 Task: Open Card Card0000000115 in Board Board0000000029 in Workspace WS0000000010 in Trello. Add Member Email0000000039 to Card Card0000000115 in Board Board0000000029 in Workspace WS0000000010 in Trello. Add Orange Label titled Label0000000115 to Card Card0000000115 in Board Board0000000029 in Workspace WS0000000010 in Trello. Add Checklist CL0000000115 to Card Card0000000115 in Board Board0000000029 in Workspace WS0000000010 in Trello. Add Dates with Start Date as Oct 01 2023 and Due Date as Oct 31 2023 to Card Card0000000115 in Board Board0000000029 in Workspace WS0000000010 in Trello
Action: Mouse moved to (413, 444)
Screenshot: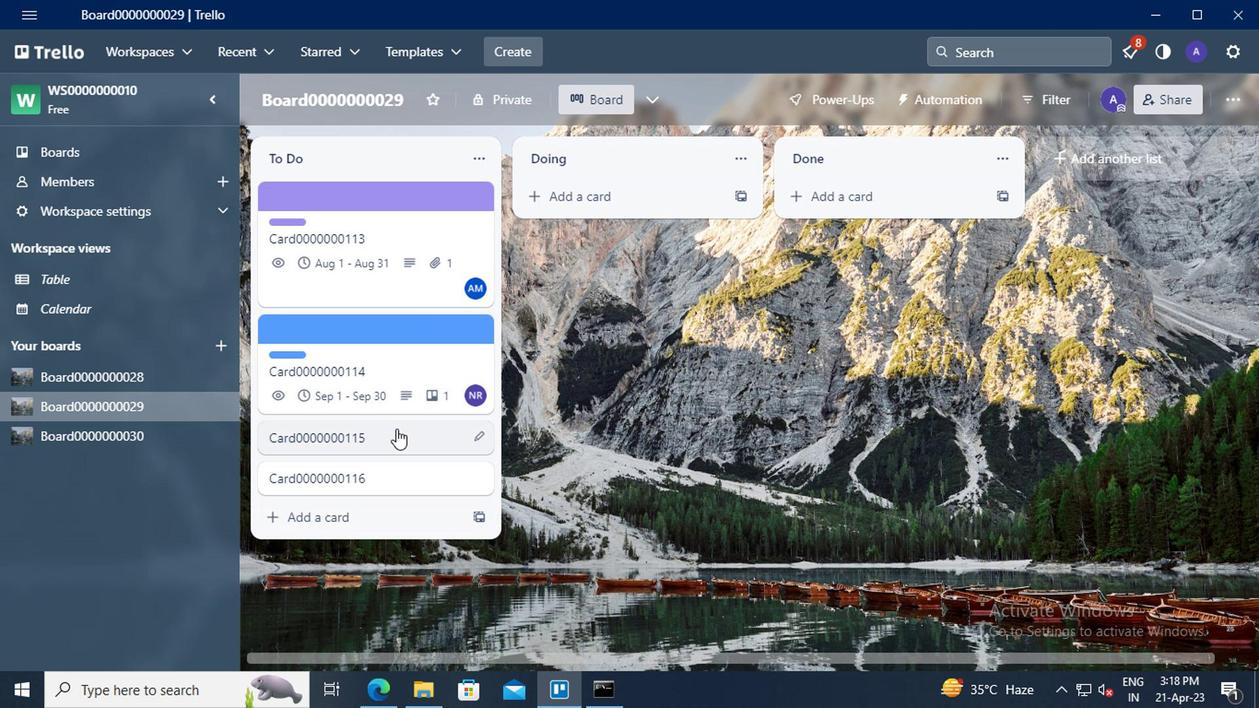 
Action: Mouse pressed left at (413, 444)
Screenshot: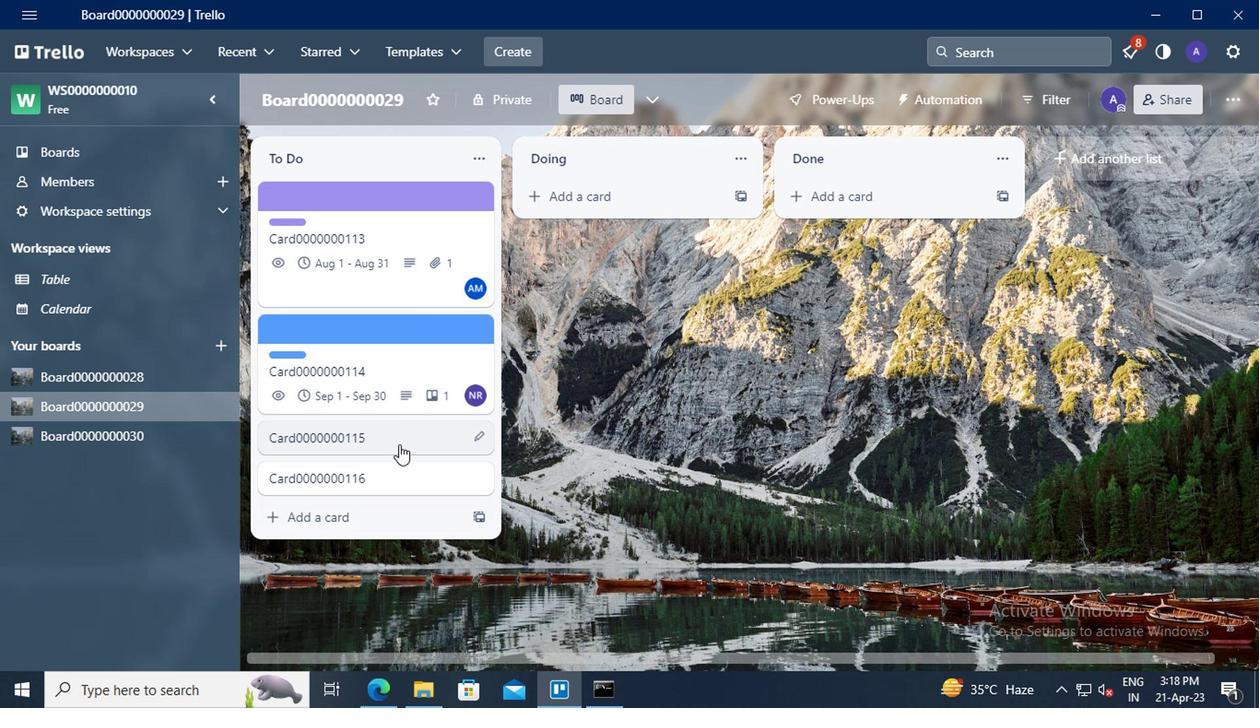 
Action: Mouse moved to (863, 173)
Screenshot: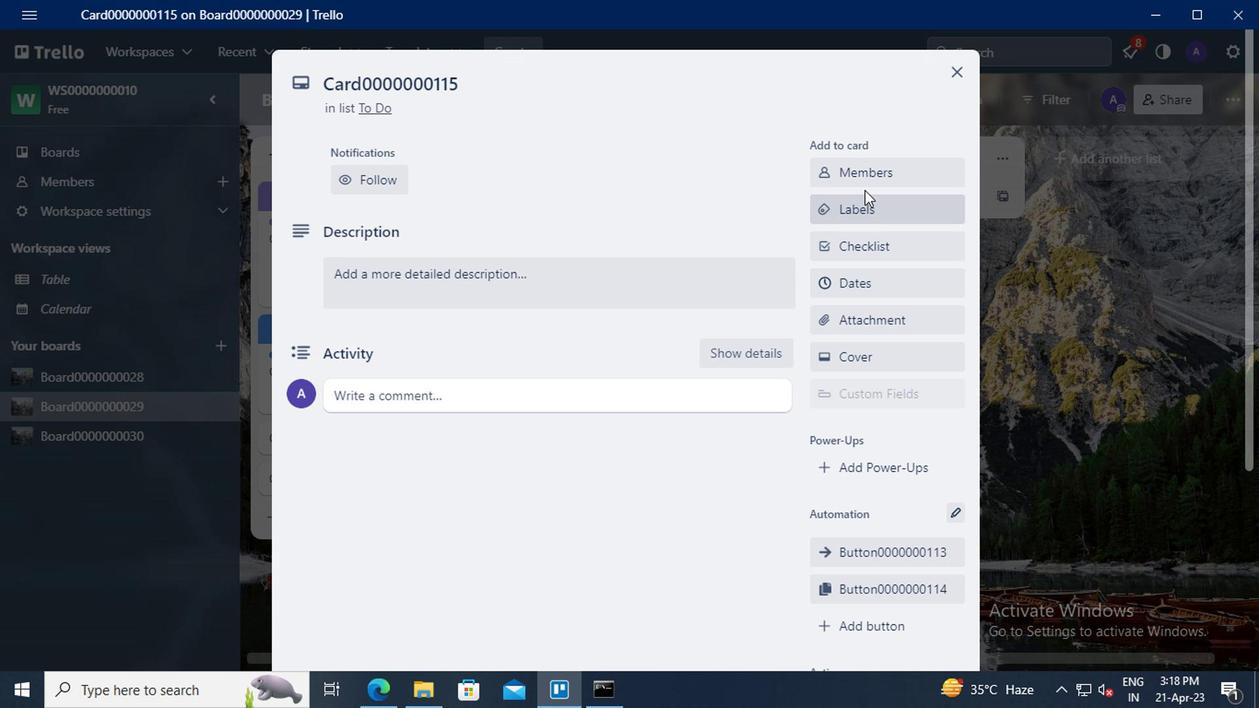 
Action: Mouse pressed left at (863, 173)
Screenshot: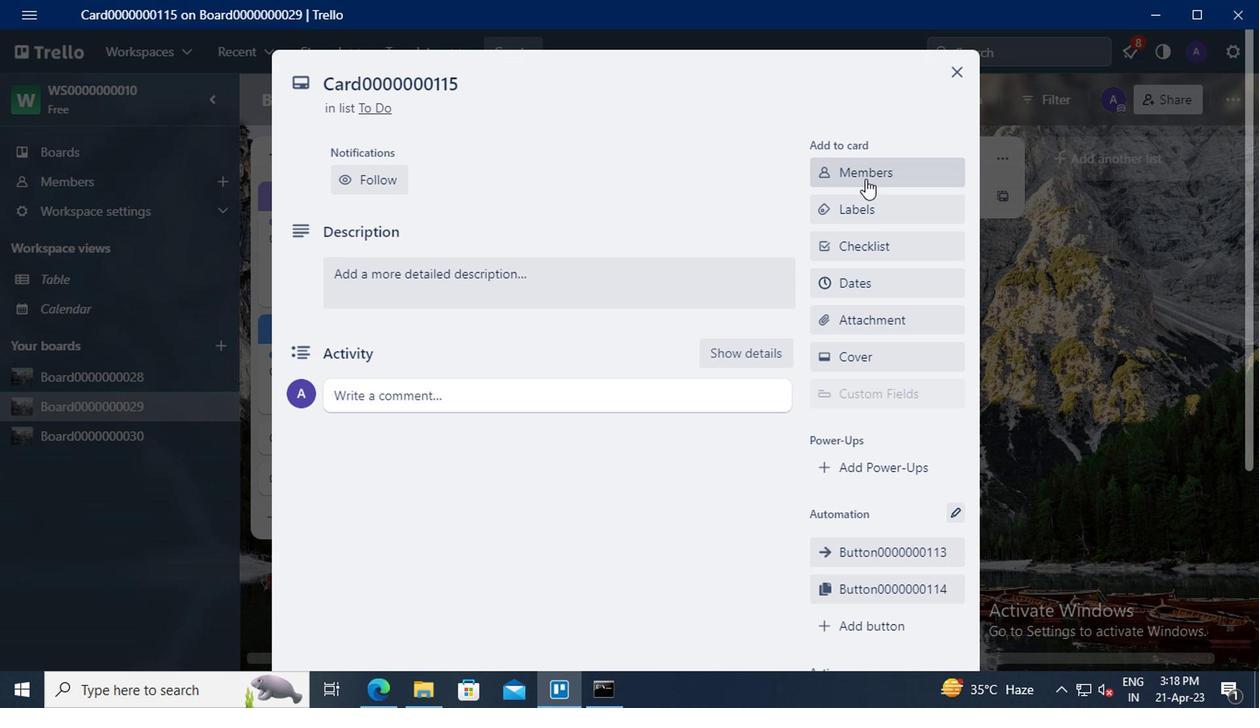 
Action: Mouse moved to (870, 253)
Screenshot: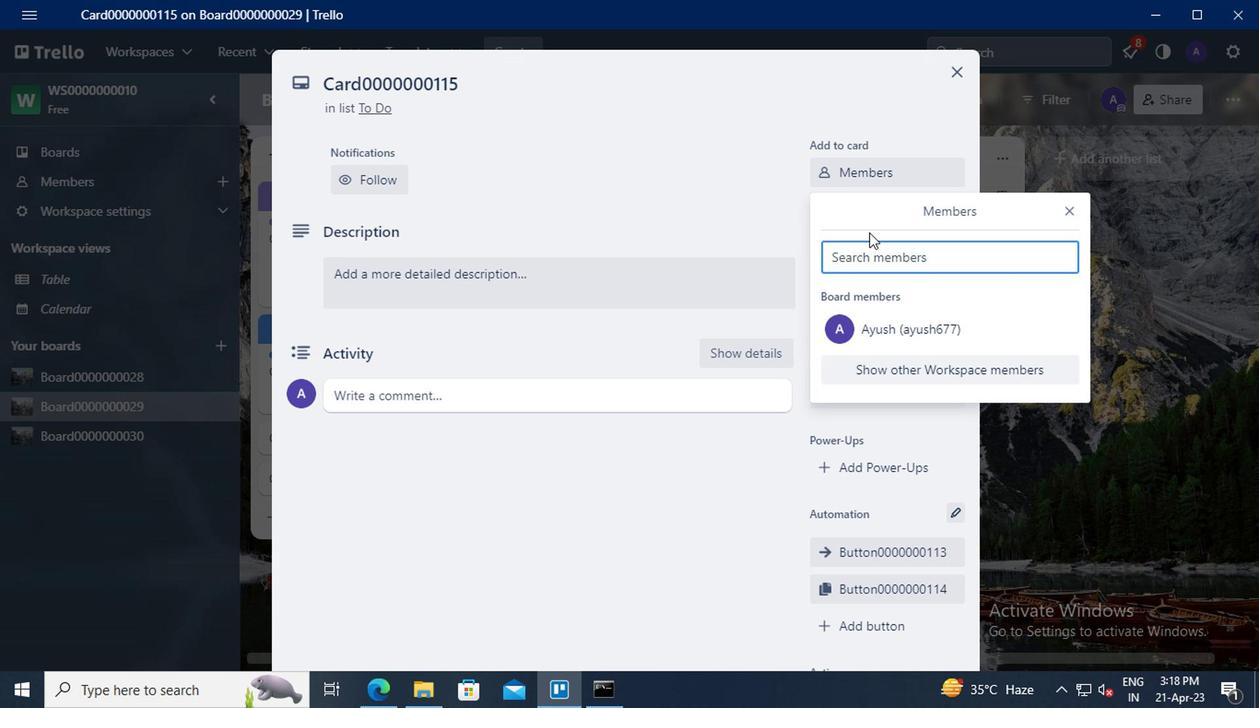 
Action: Mouse pressed left at (870, 253)
Screenshot: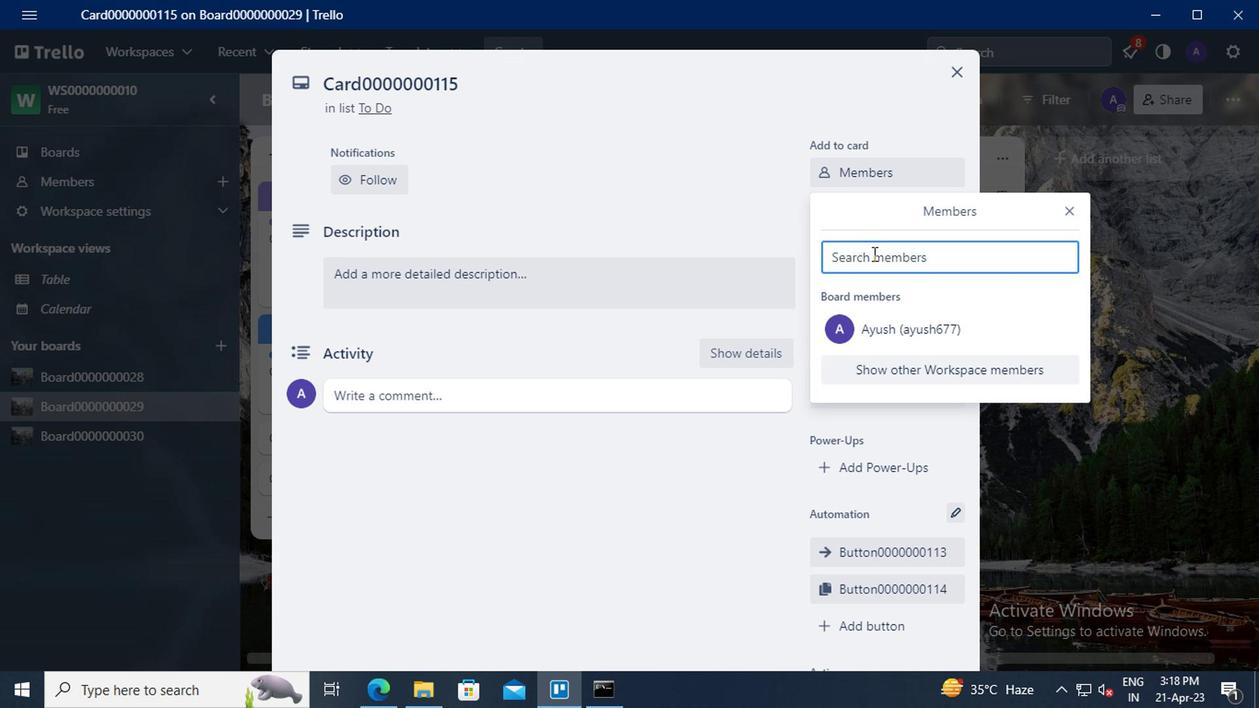 
Action: Key pressed carxxstreet791<Key.shift><Key.shift><Key.shift><Key.shift><Key.shift><Key.shift><Key.shift><Key.shift>@GMAIL.COM
Screenshot: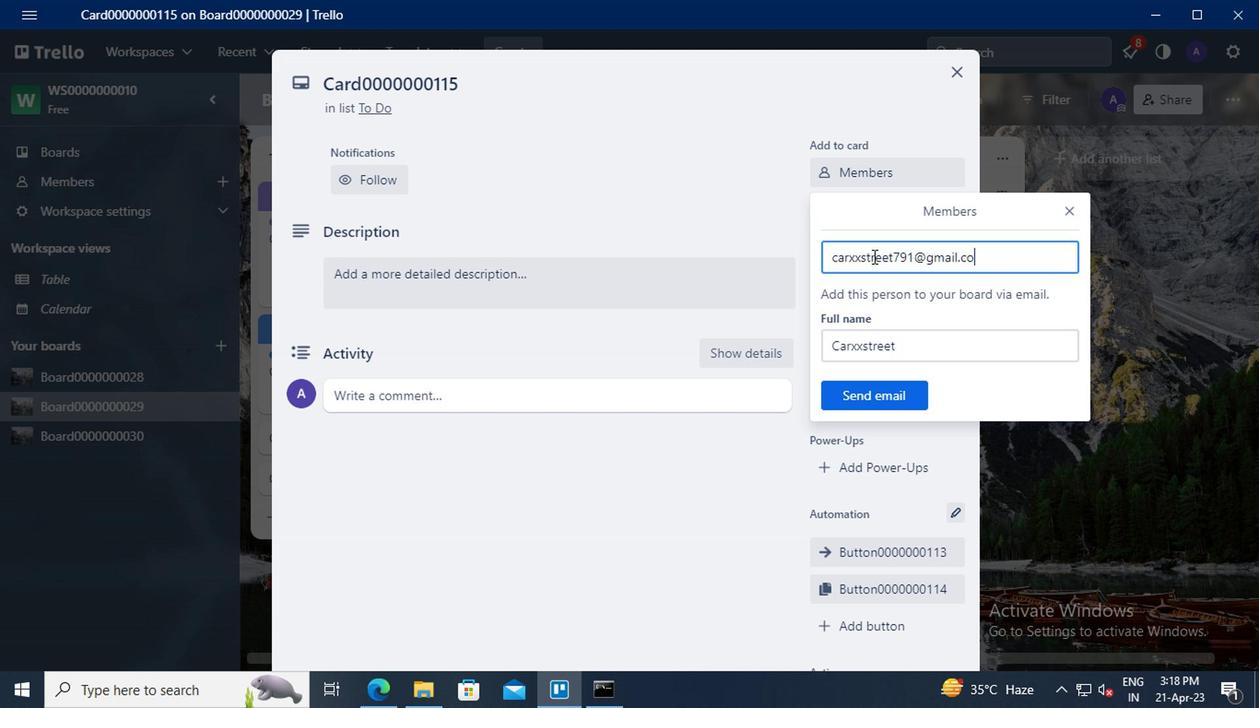 
Action: Mouse moved to (874, 395)
Screenshot: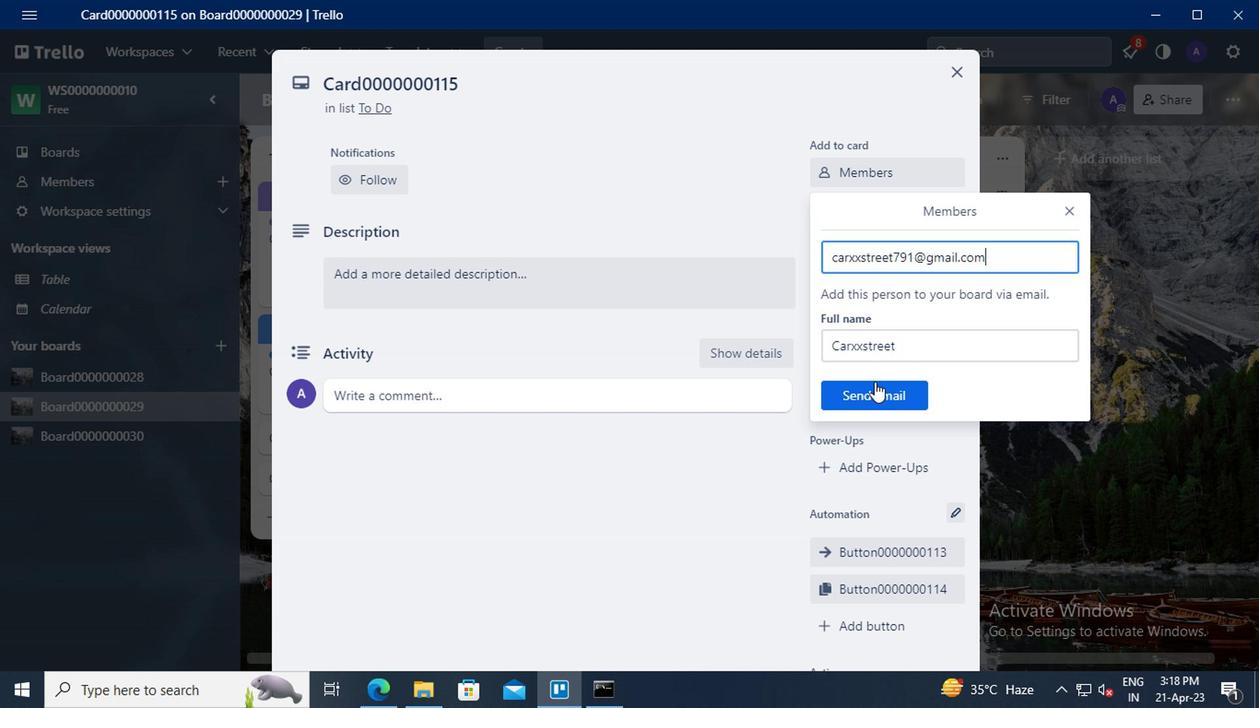 
Action: Mouse pressed left at (874, 395)
Screenshot: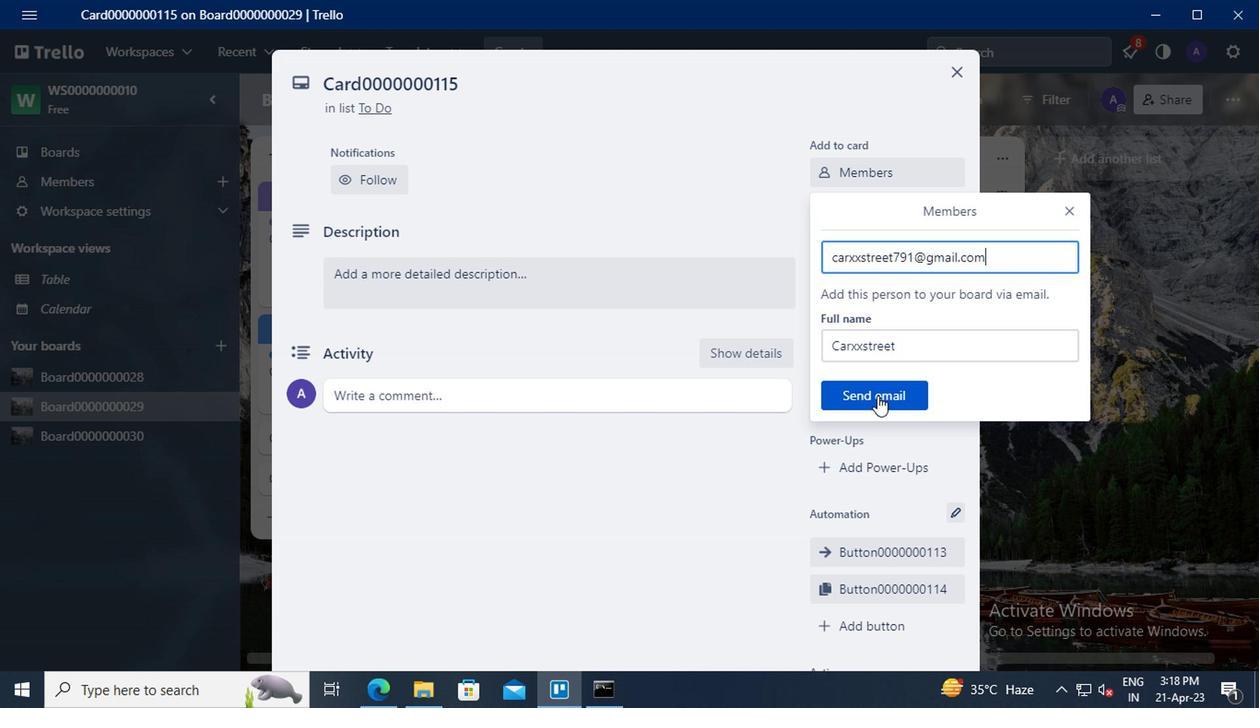 
Action: Mouse moved to (863, 209)
Screenshot: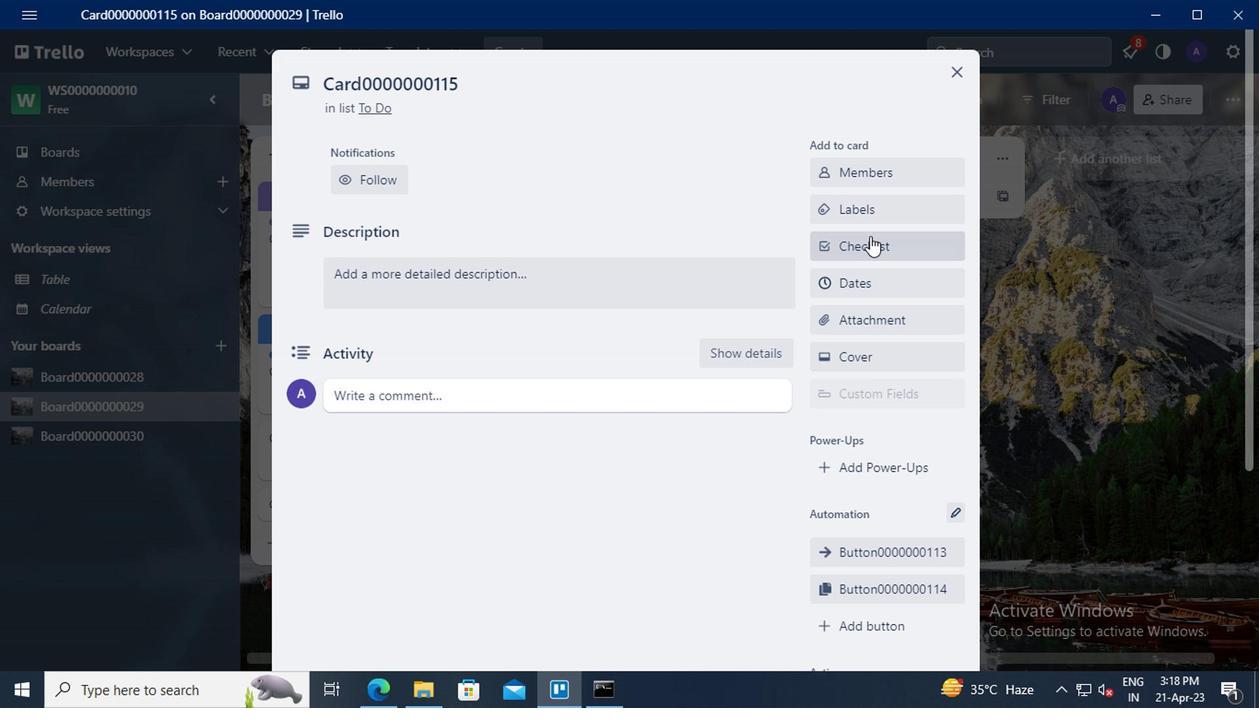 
Action: Mouse pressed left at (863, 209)
Screenshot: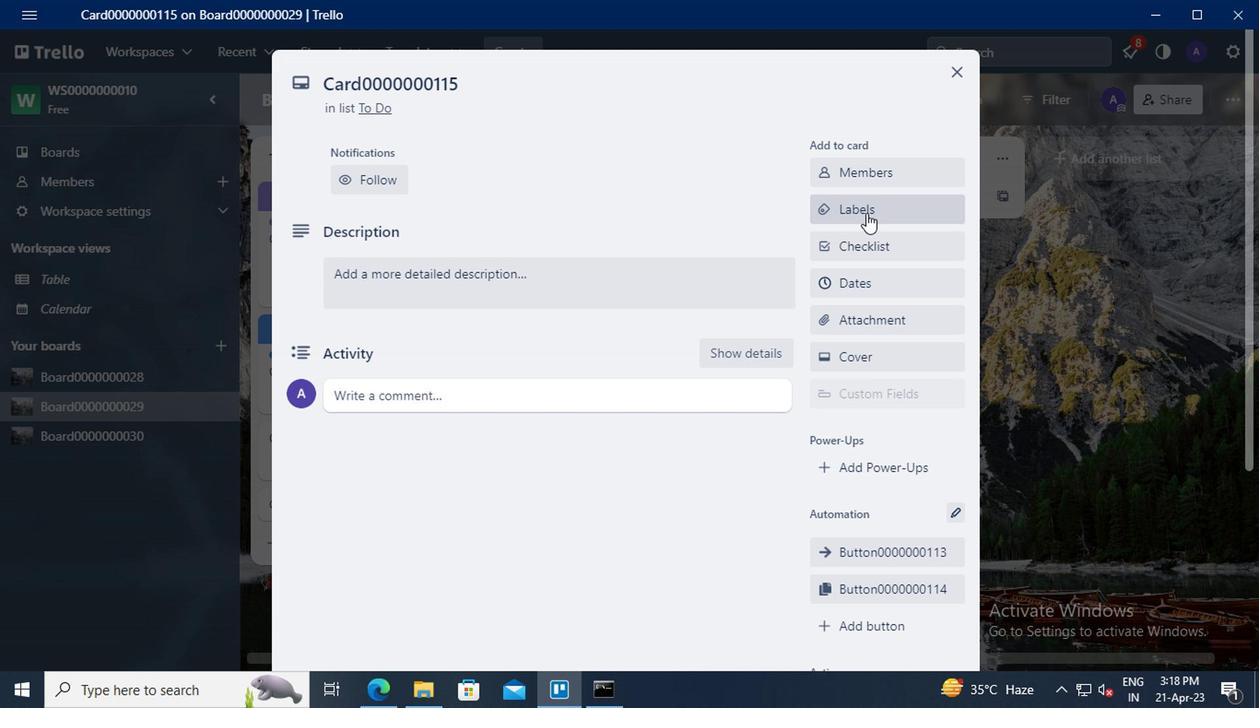 
Action: Mouse moved to (953, 490)
Screenshot: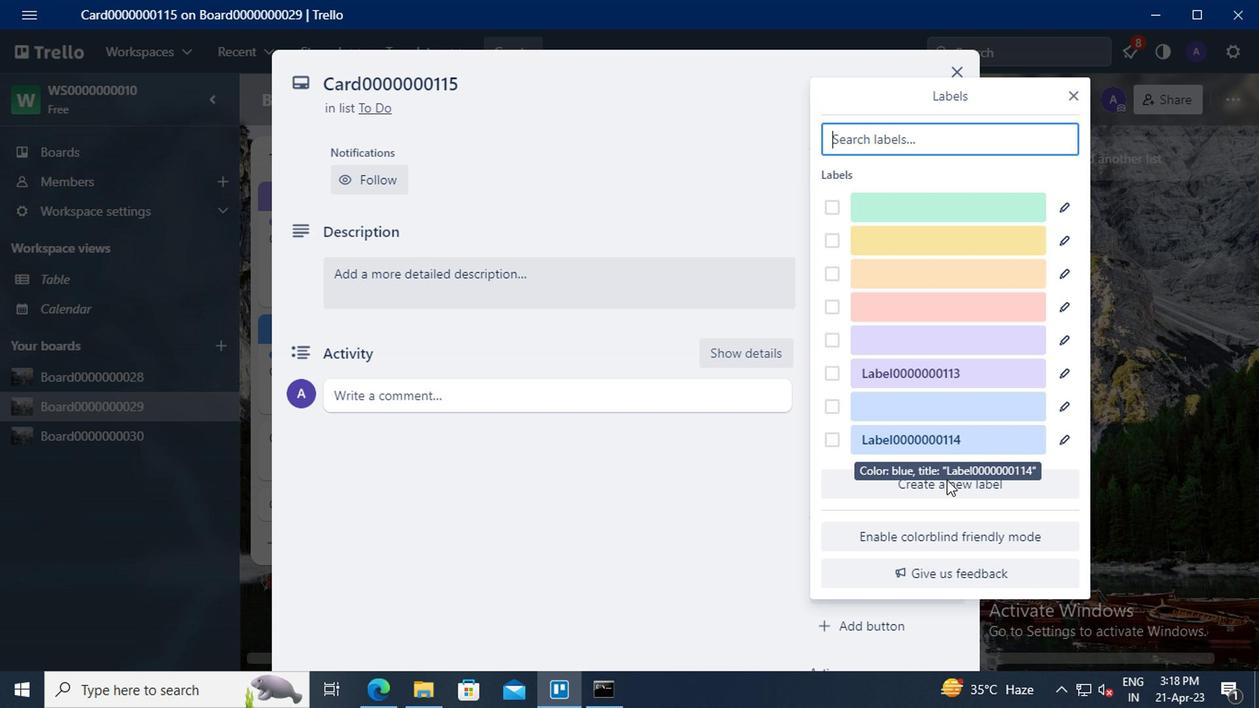 
Action: Mouse pressed left at (953, 490)
Screenshot: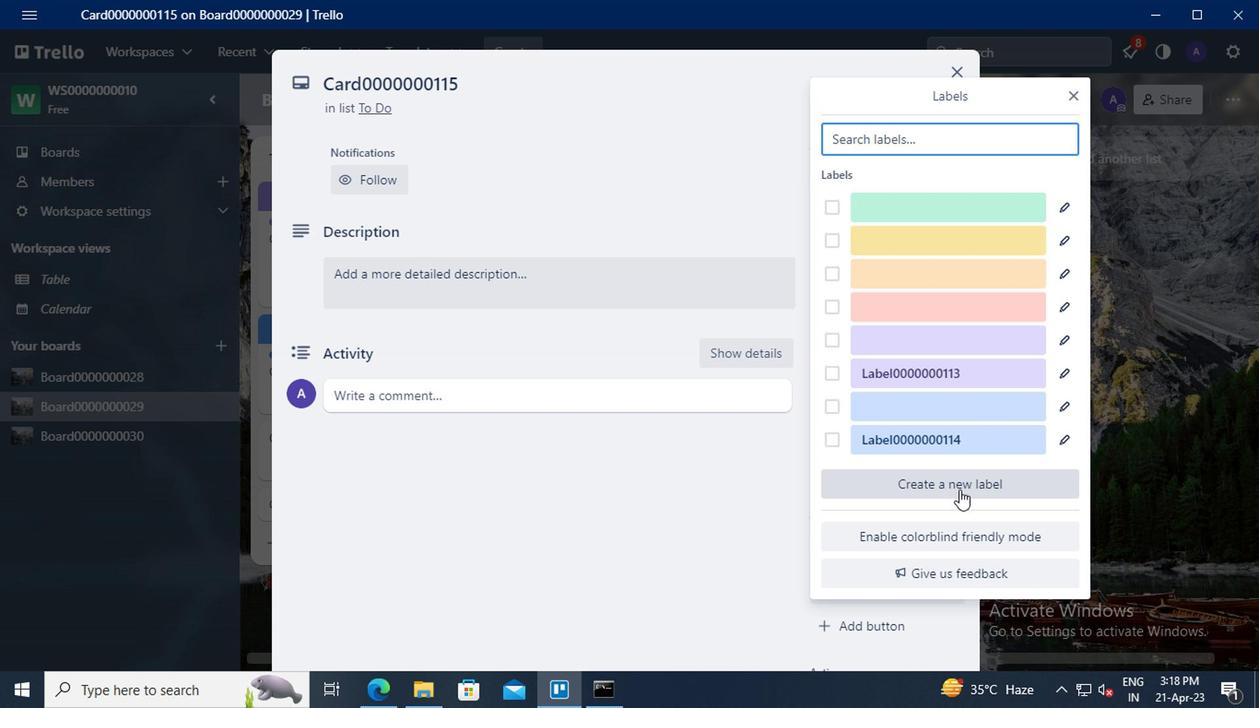 
Action: Mouse moved to (881, 272)
Screenshot: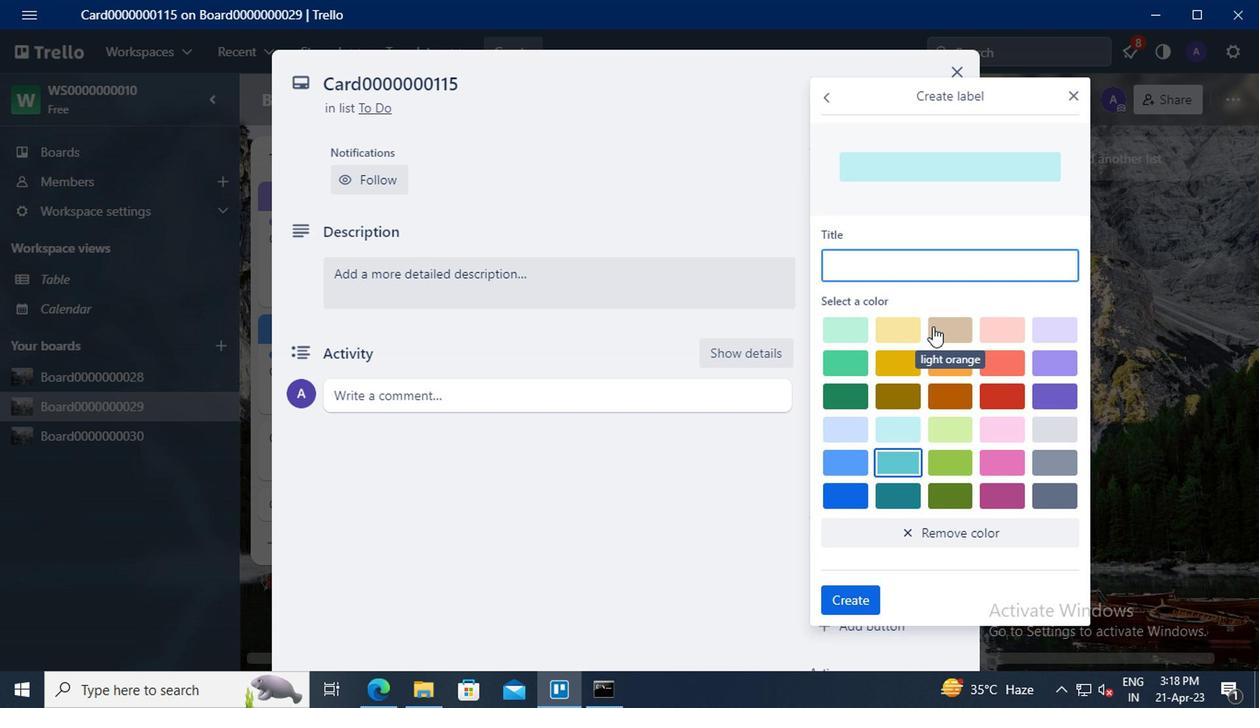 
Action: Mouse pressed left at (881, 272)
Screenshot: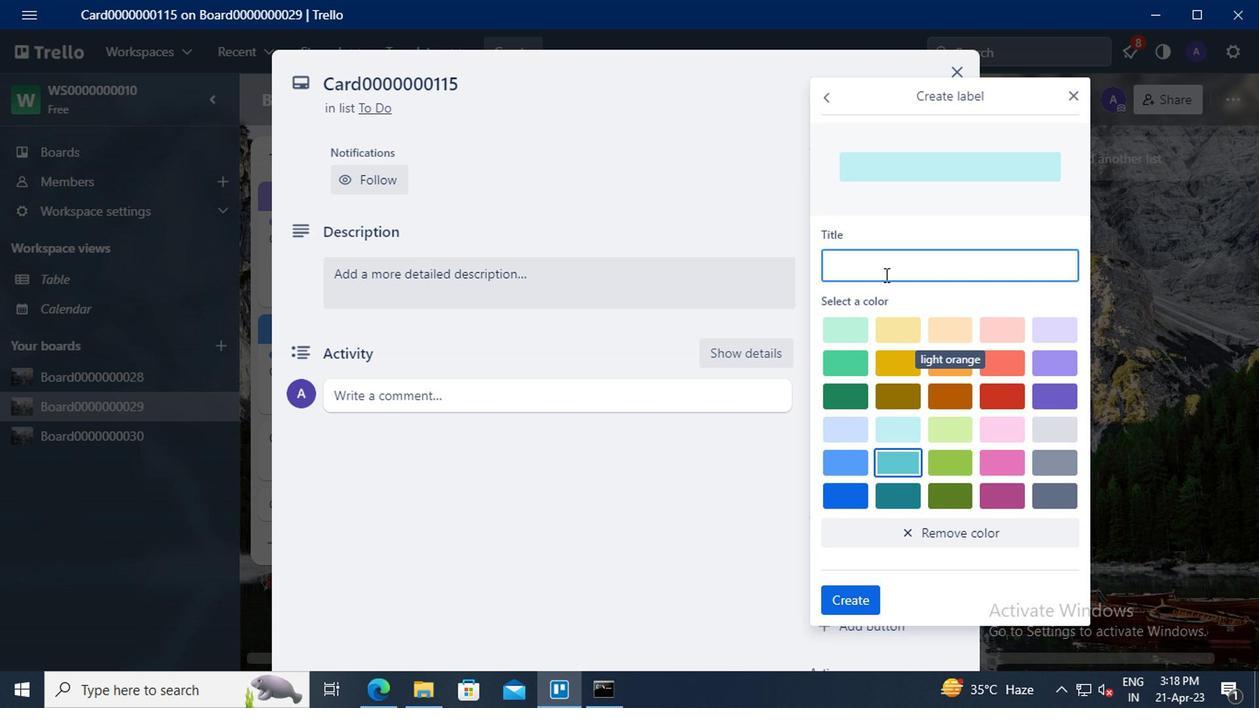 
Action: Key pressed <Key.shift>LABEL0000000115
Screenshot: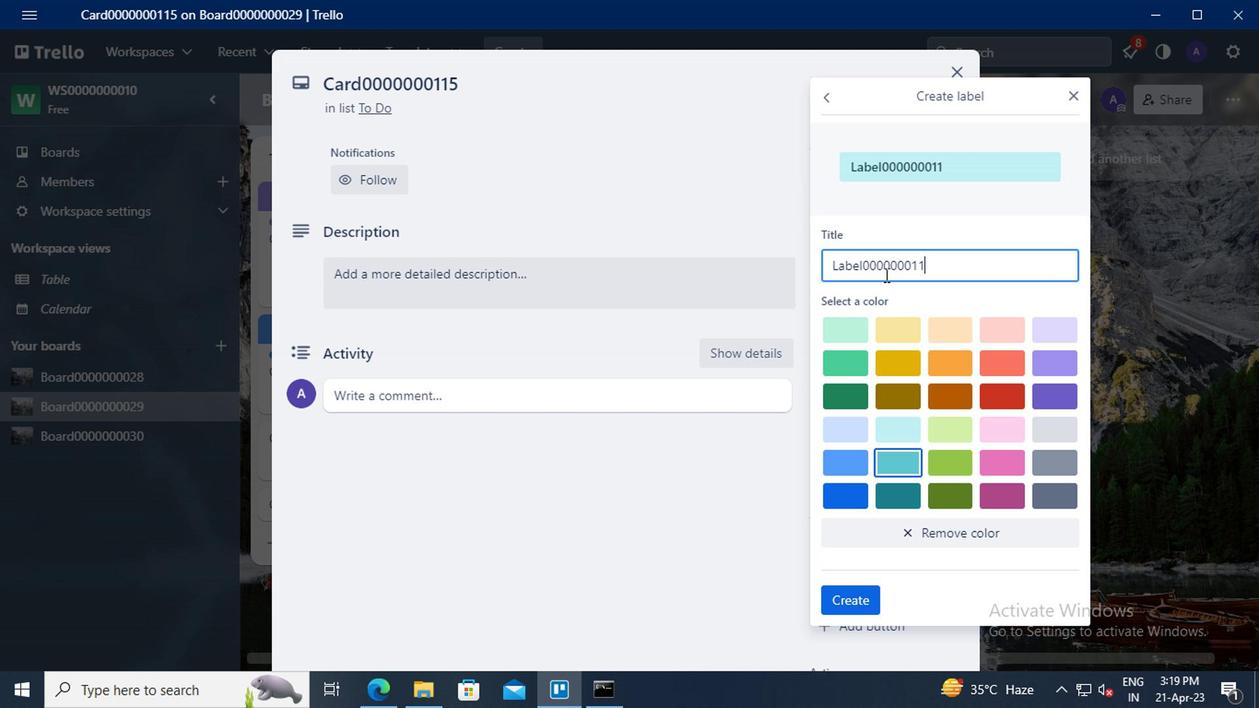 
Action: Mouse moved to (941, 356)
Screenshot: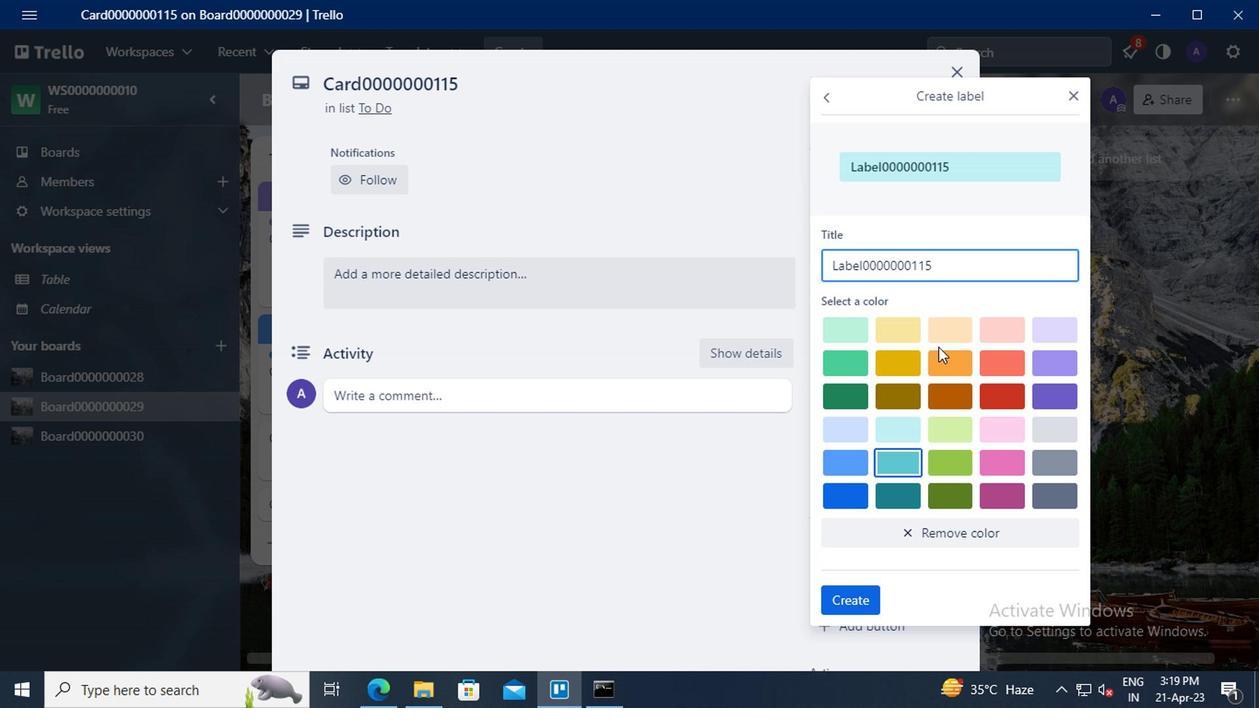 
Action: Mouse pressed left at (941, 356)
Screenshot: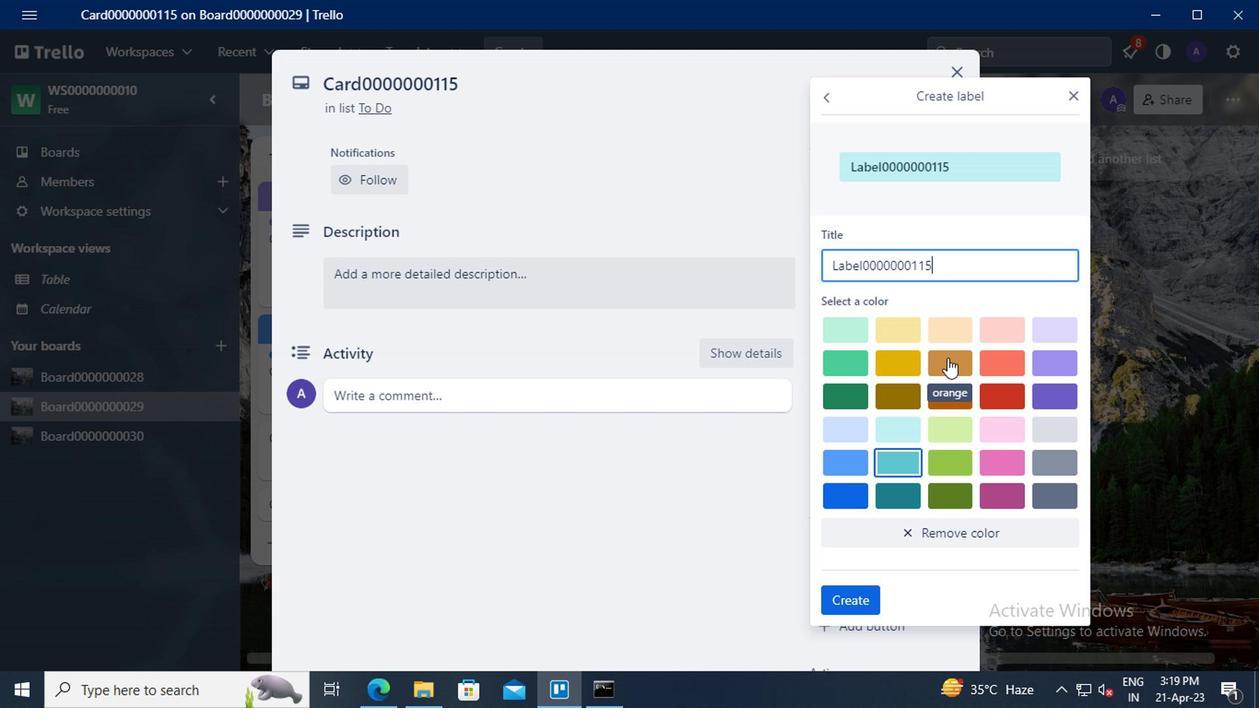 
Action: Mouse moved to (864, 602)
Screenshot: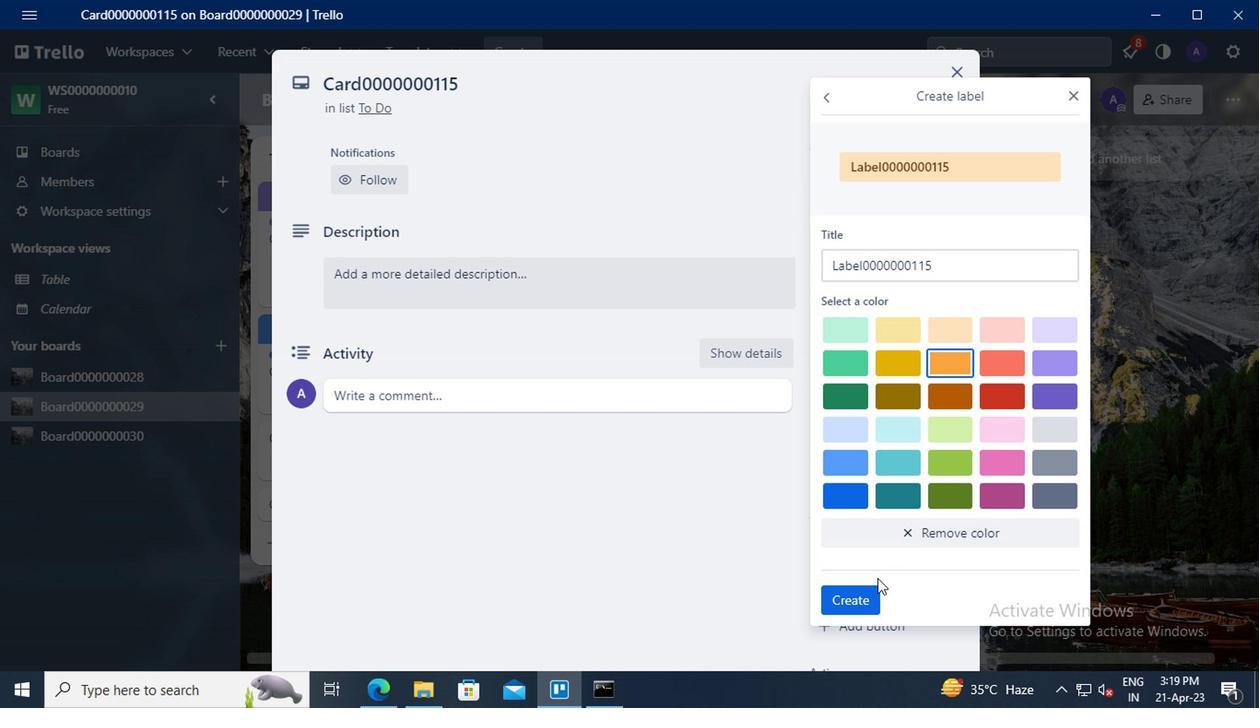 
Action: Mouse pressed left at (864, 602)
Screenshot: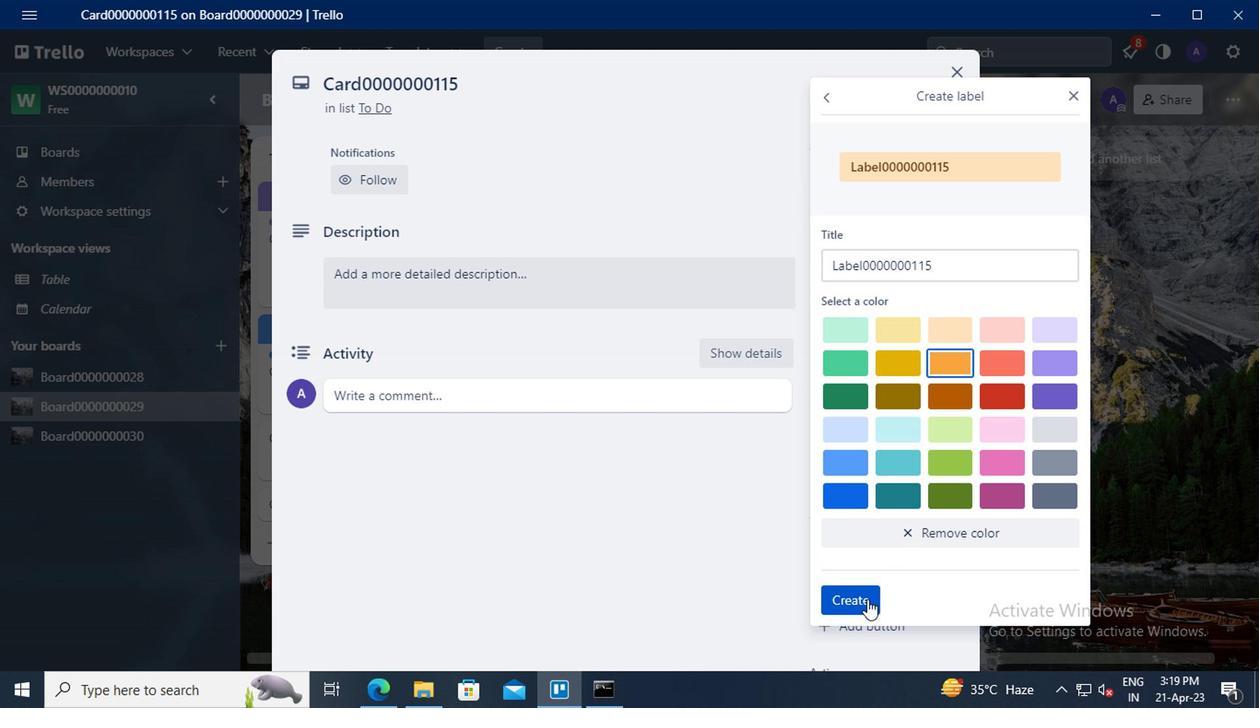 
Action: Mouse moved to (1062, 95)
Screenshot: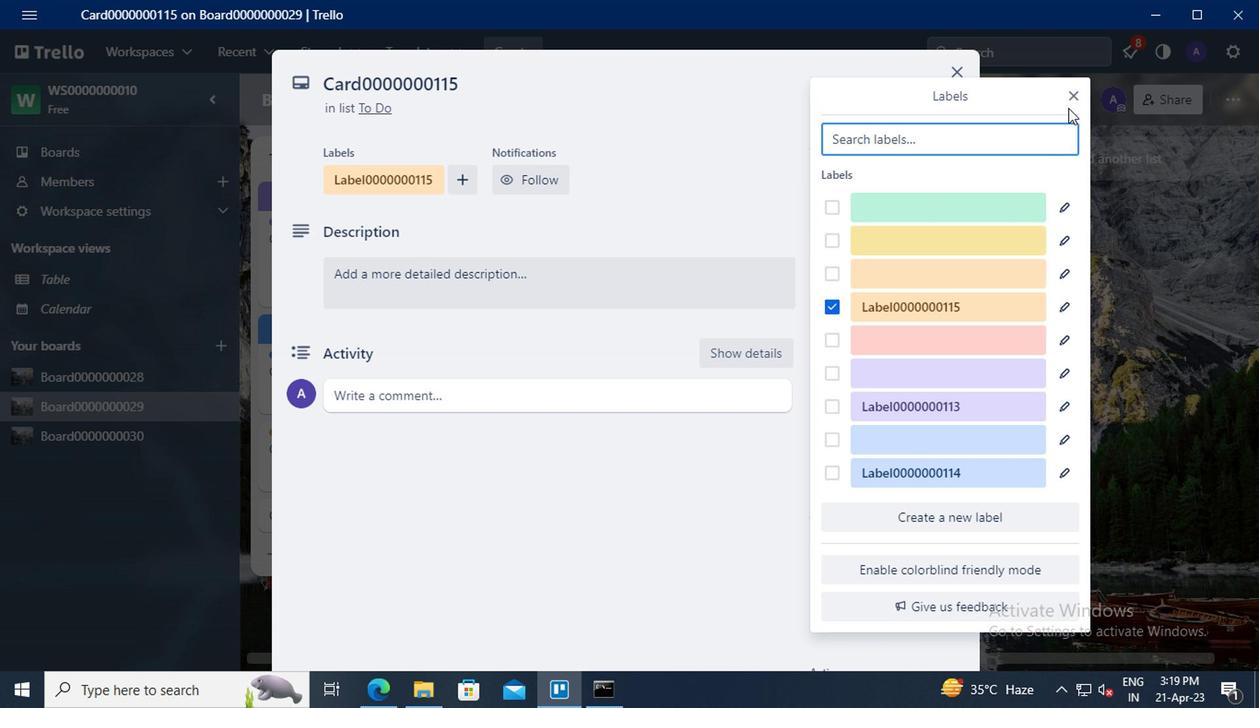 
Action: Mouse pressed left at (1062, 95)
Screenshot: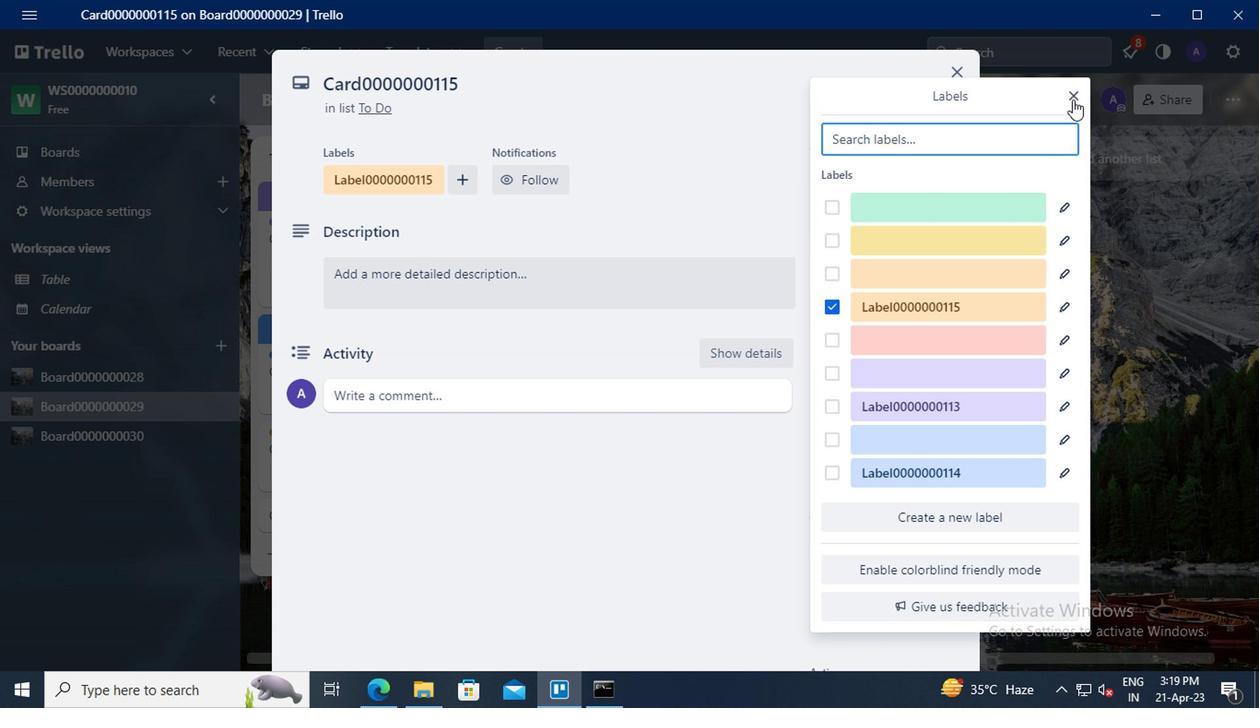 
Action: Mouse moved to (879, 247)
Screenshot: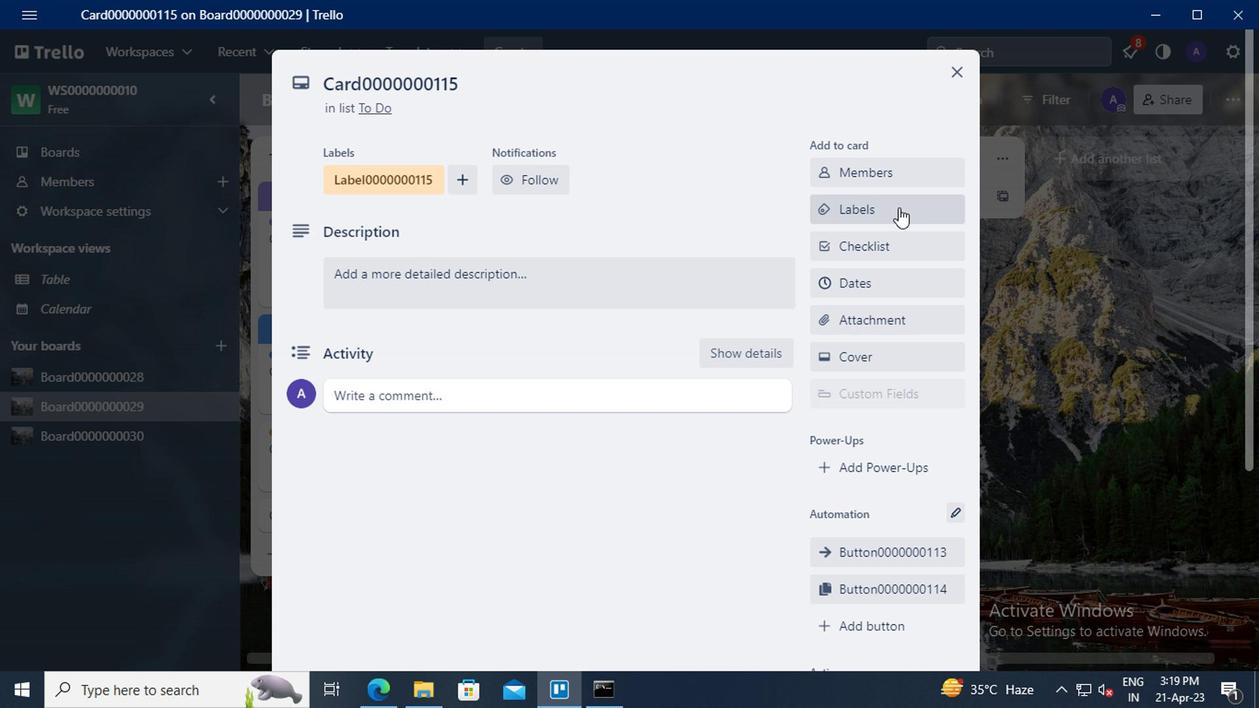 
Action: Mouse pressed left at (879, 247)
Screenshot: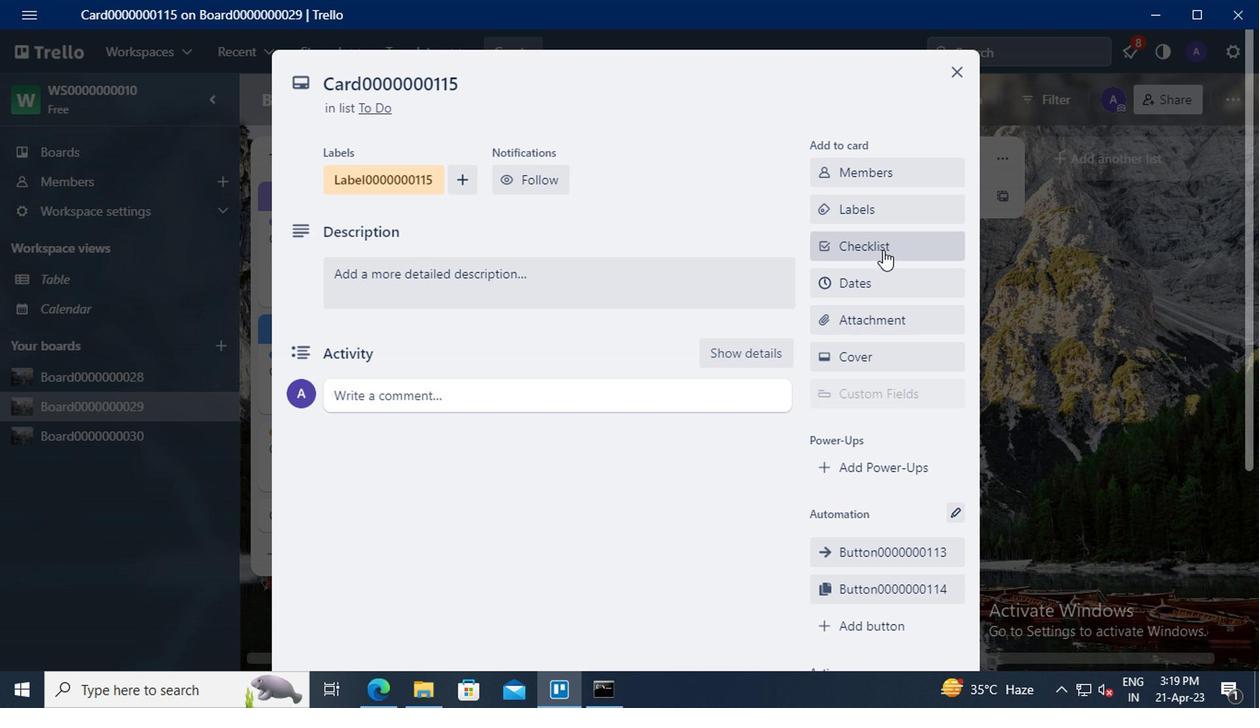 
Action: Key pressed <Key.delete><Key.shift>CL0000000115
Screenshot: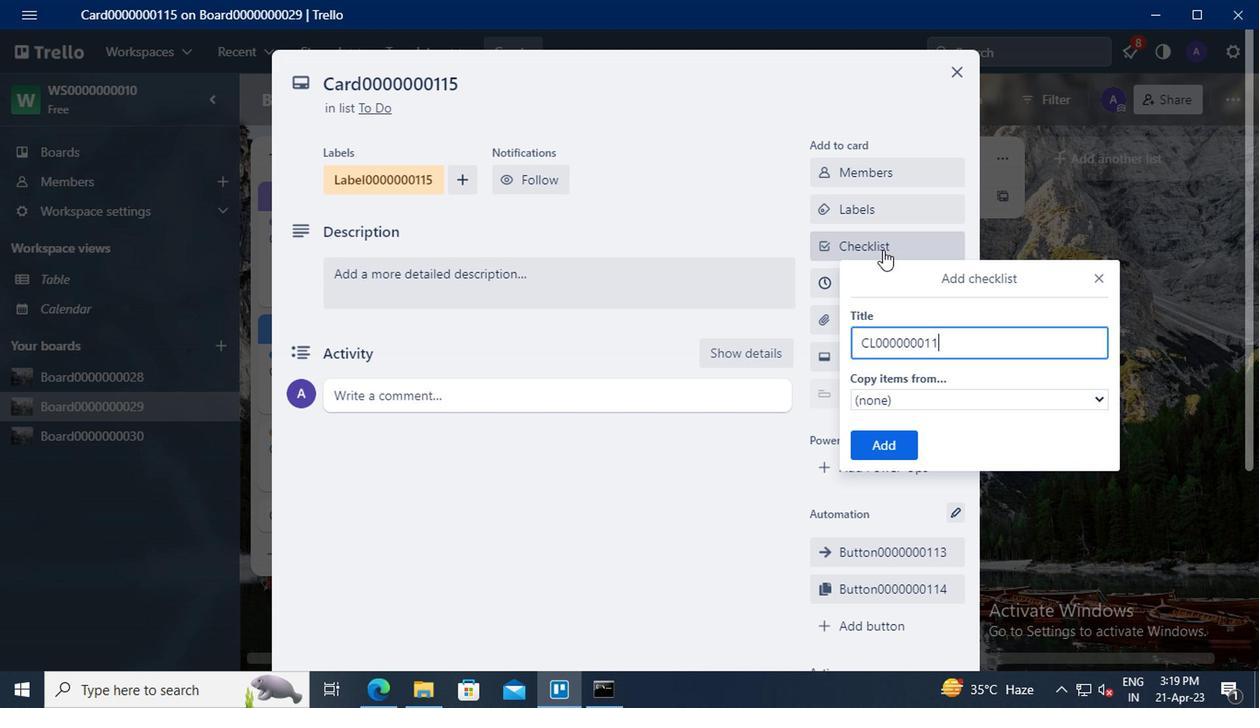 
Action: Mouse moved to (893, 441)
Screenshot: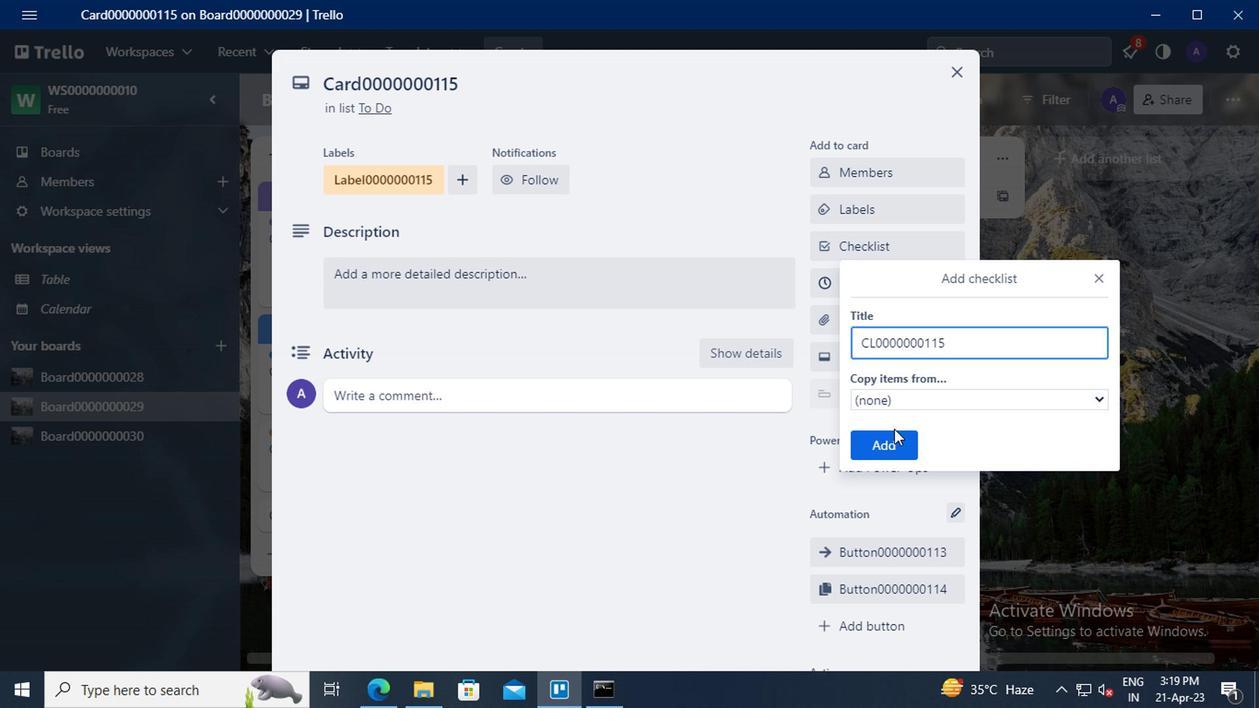 
Action: Mouse pressed left at (893, 441)
Screenshot: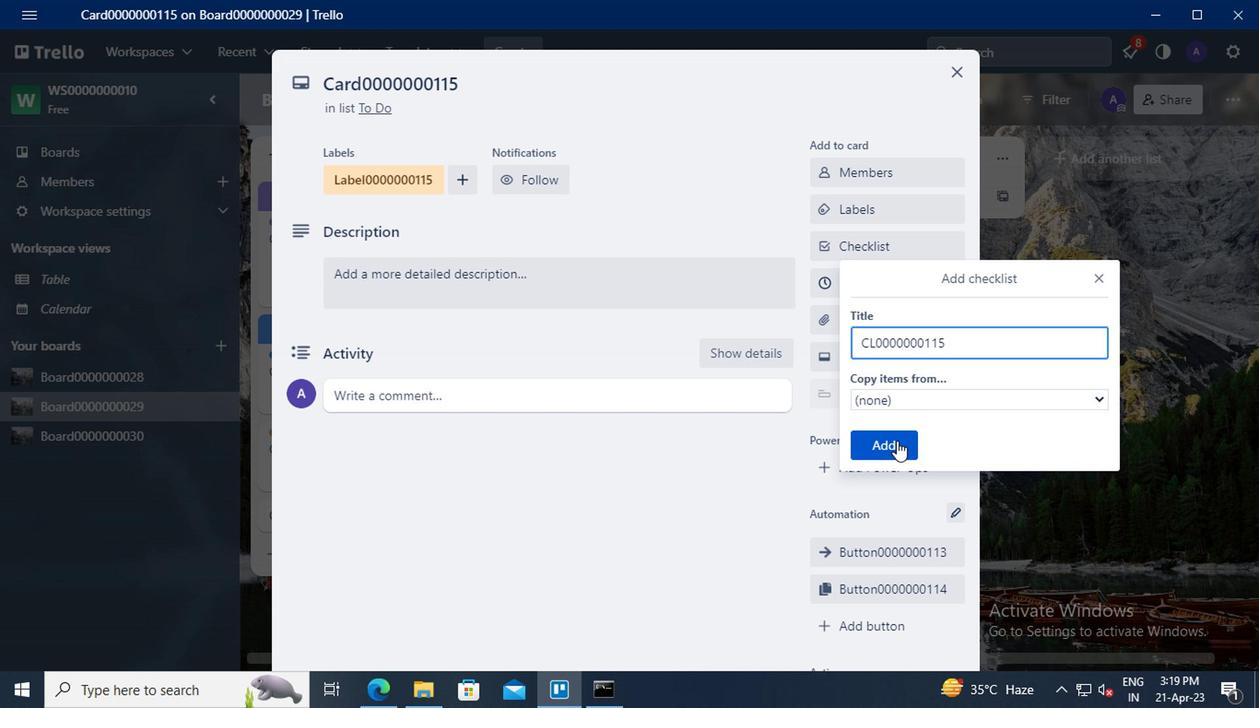 
Action: Mouse moved to (869, 283)
Screenshot: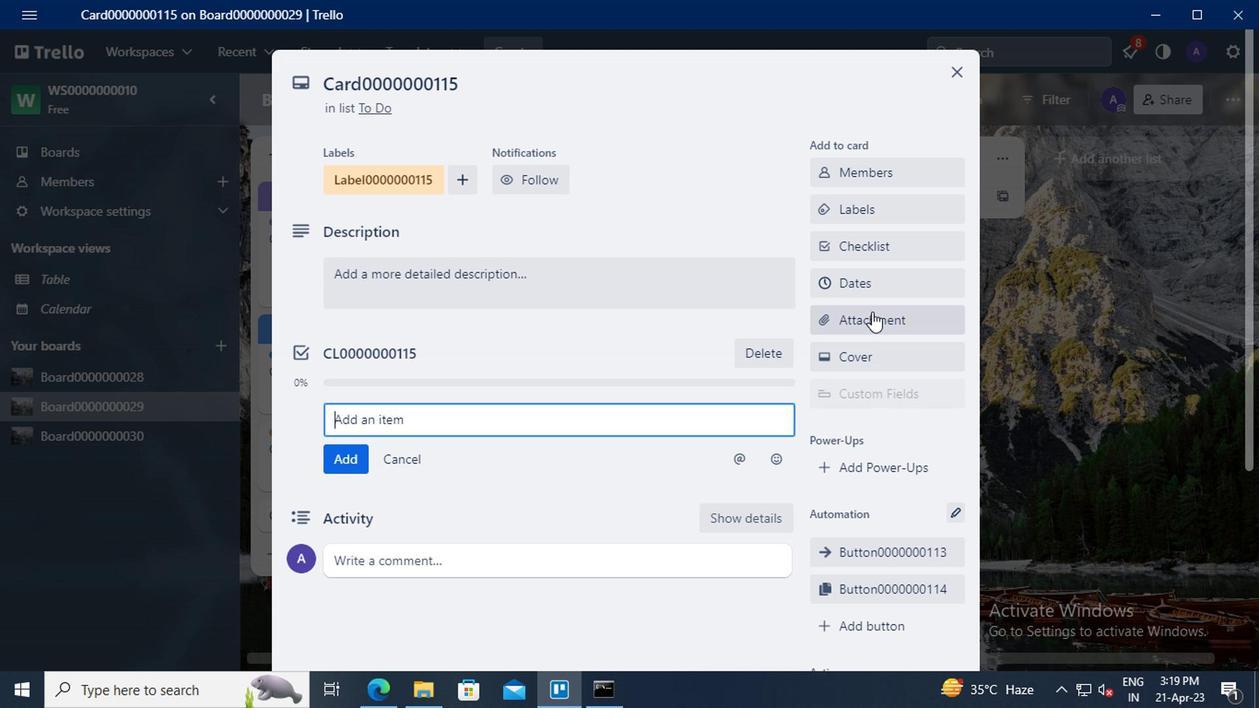 
Action: Mouse pressed left at (869, 283)
Screenshot: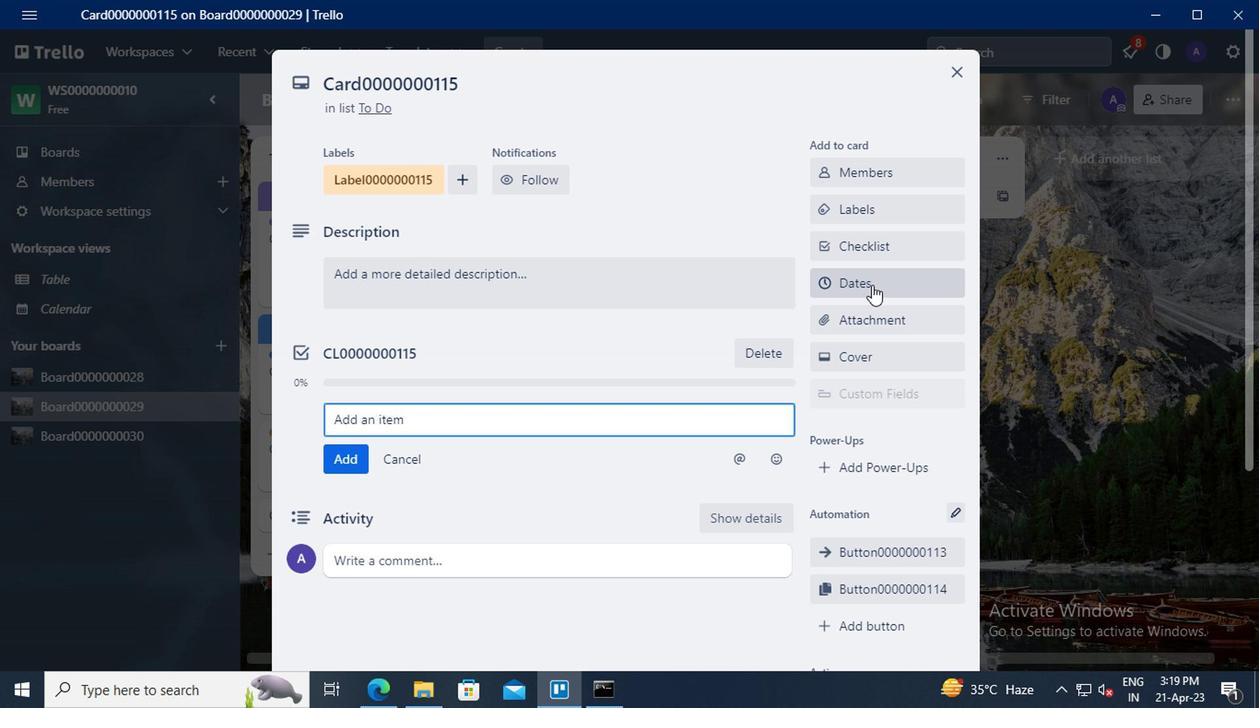 
Action: Mouse moved to (827, 428)
Screenshot: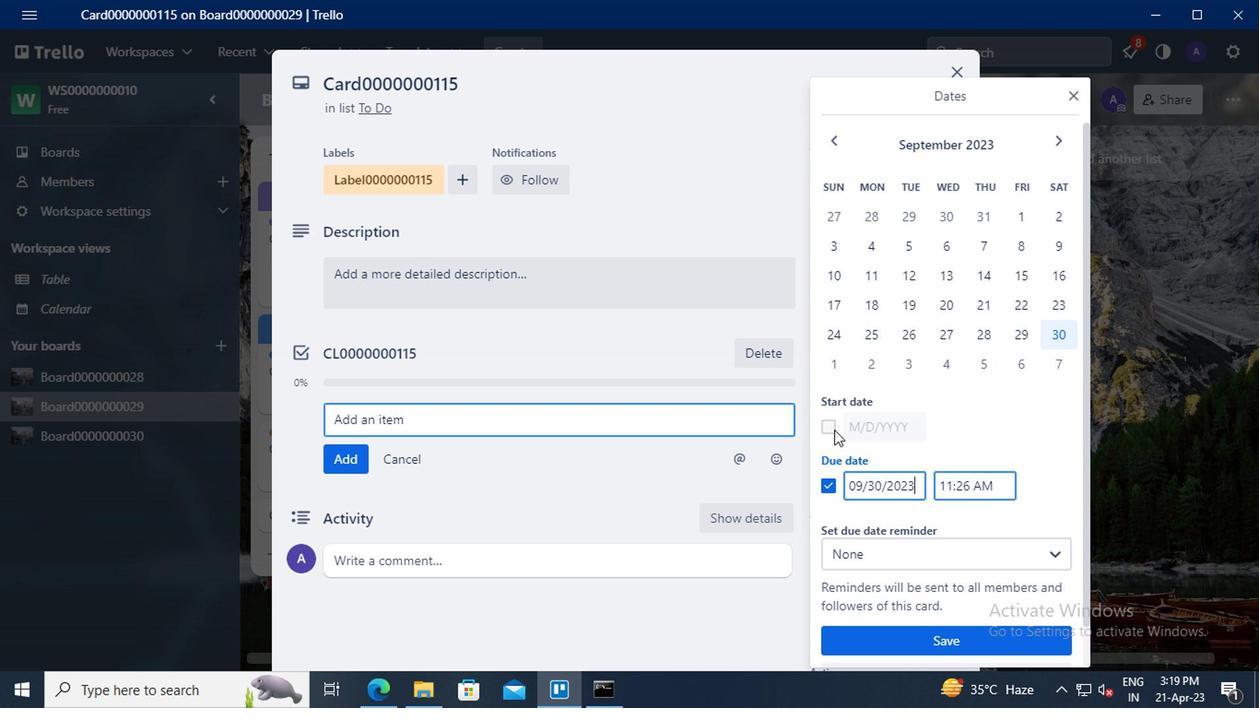 
Action: Mouse pressed left at (827, 428)
Screenshot: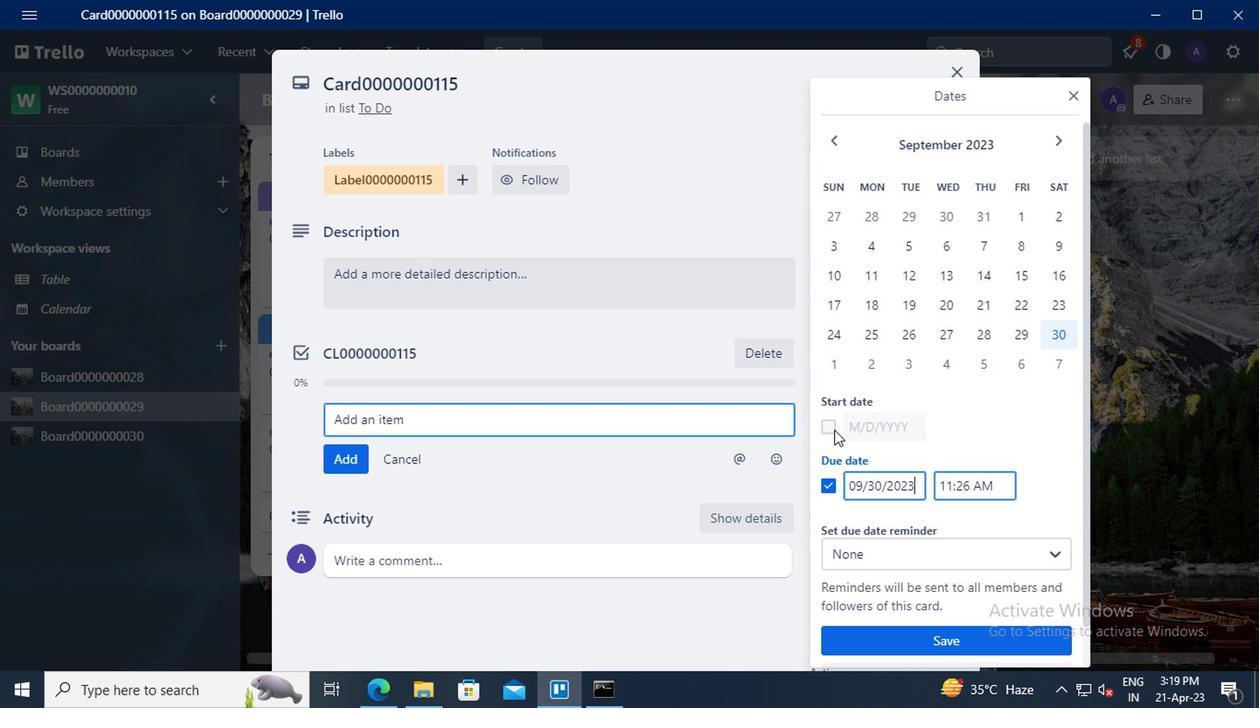 
Action: Mouse moved to (878, 430)
Screenshot: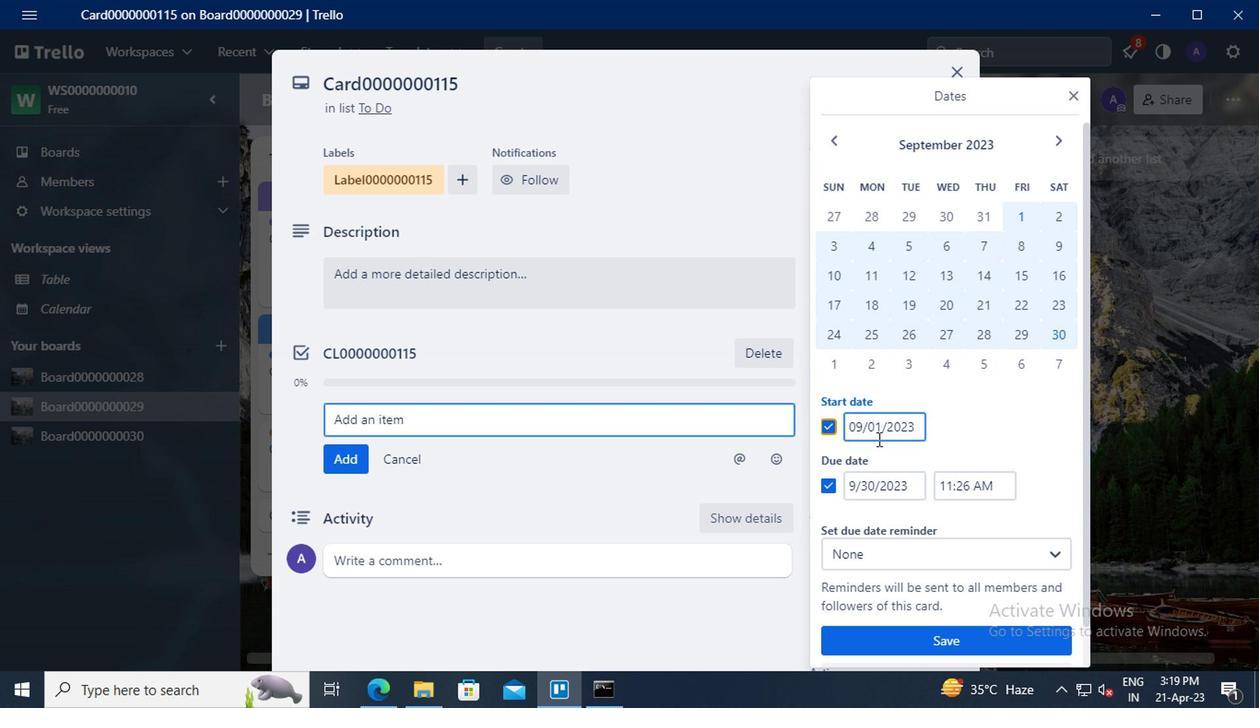 
Action: Mouse pressed left at (878, 430)
Screenshot: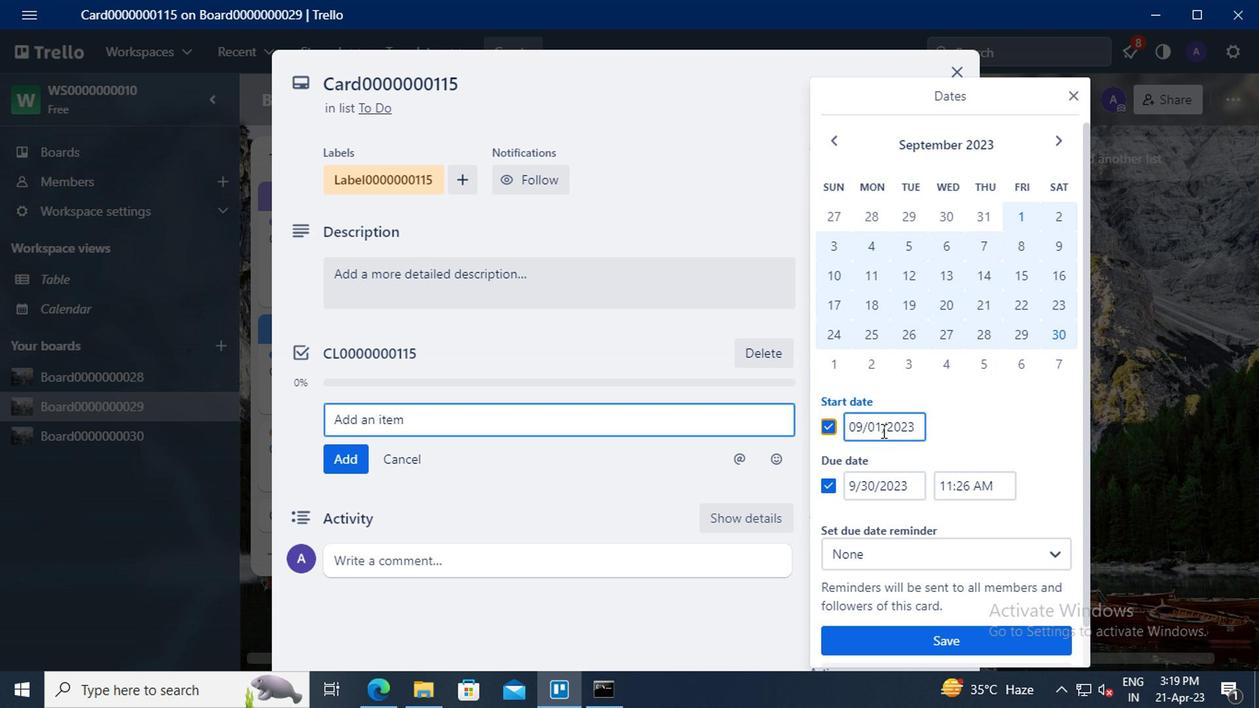 
Action: Key pressed <Key.left><Key.left><Key.backspace>1<Key.left><Key.left><Key.backspace>10
Screenshot: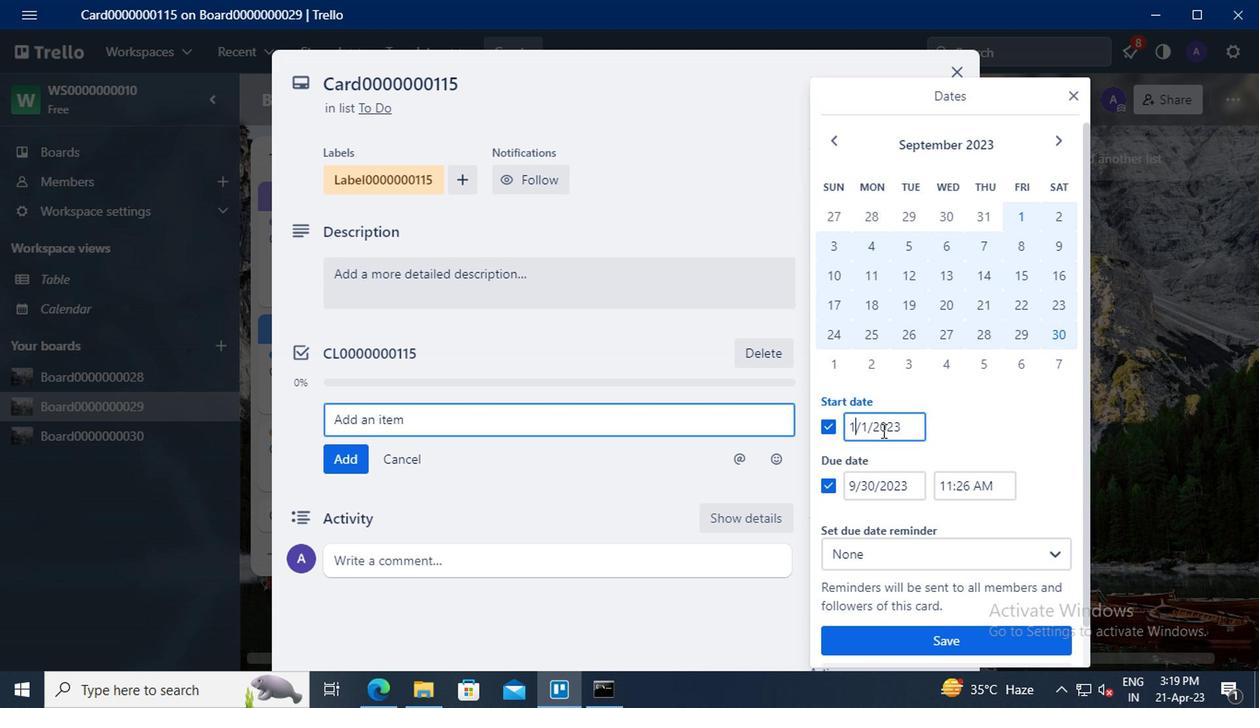 
Action: Mouse moved to (870, 485)
Screenshot: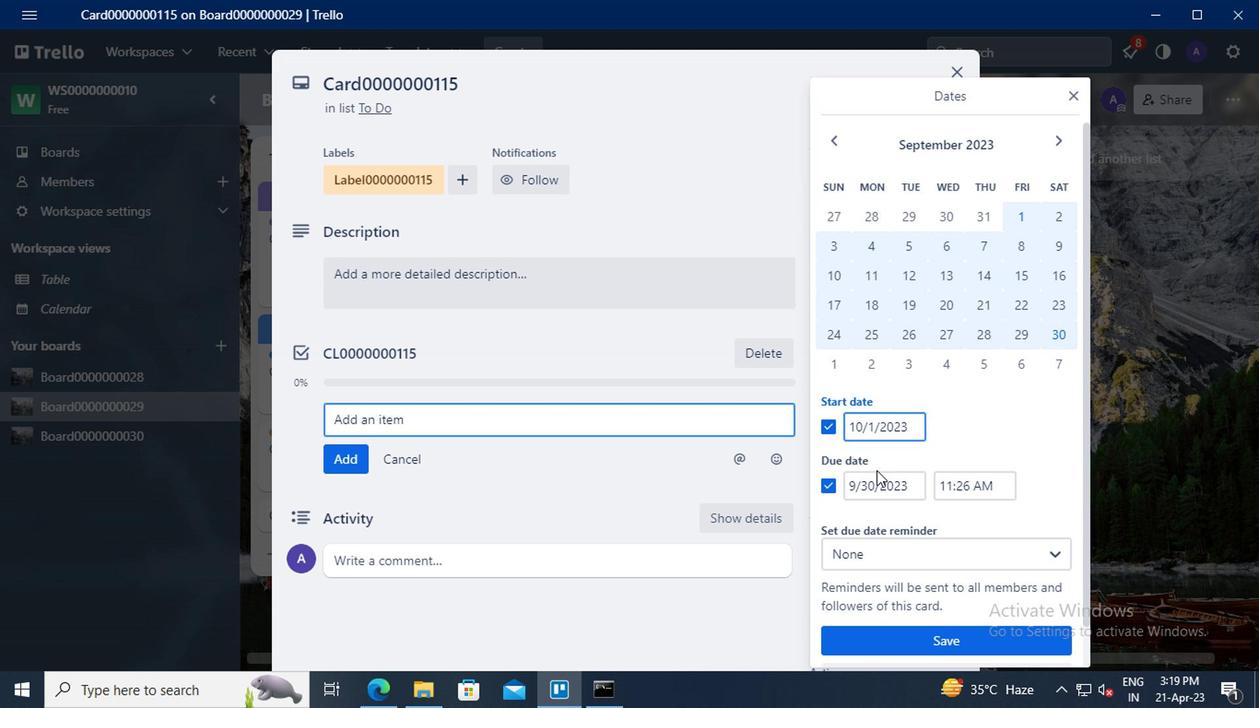 
Action: Mouse pressed left at (870, 485)
Screenshot: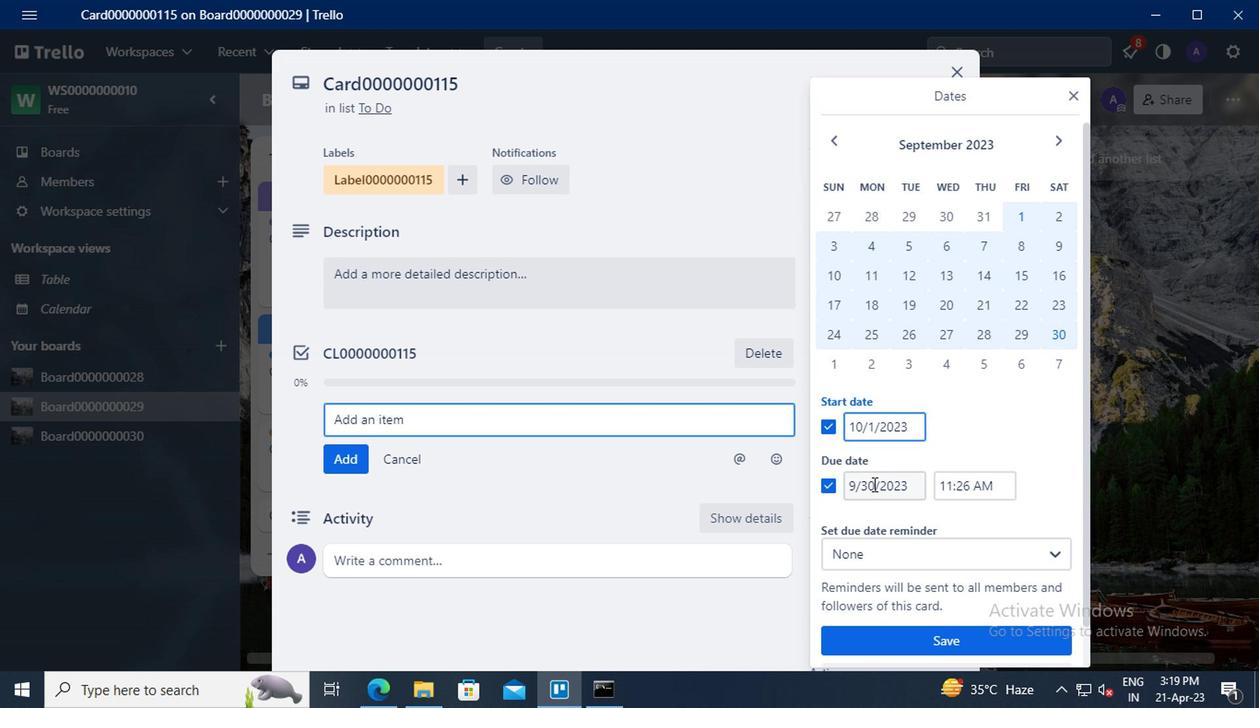 
Action: Key pressed <Key.backspace><Key.delete>31
Screenshot: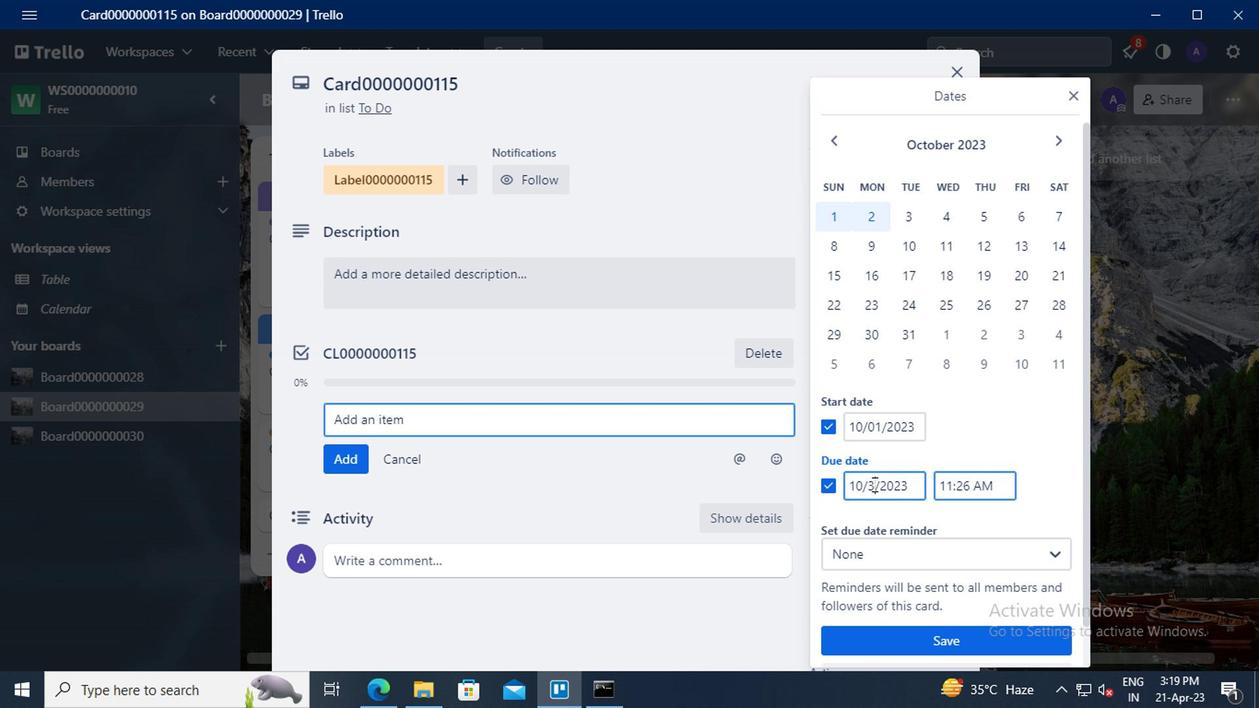 
Action: Mouse moved to (884, 638)
Screenshot: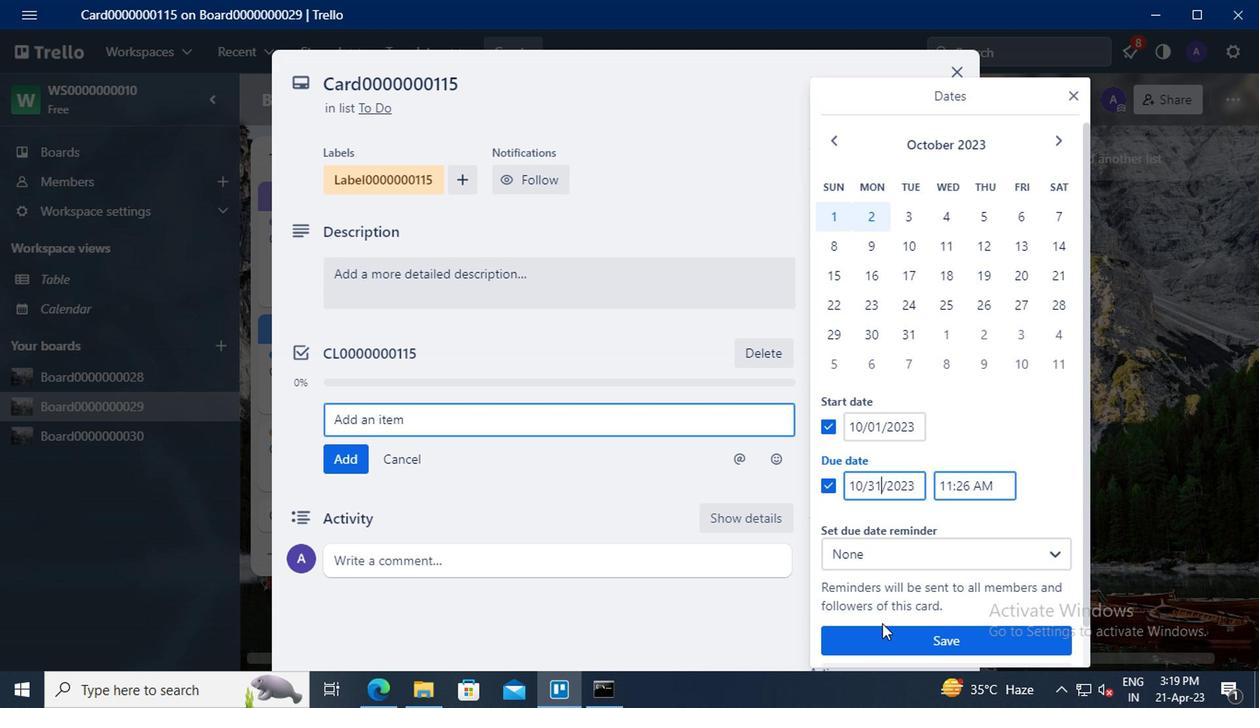 
Action: Mouse pressed left at (884, 638)
Screenshot: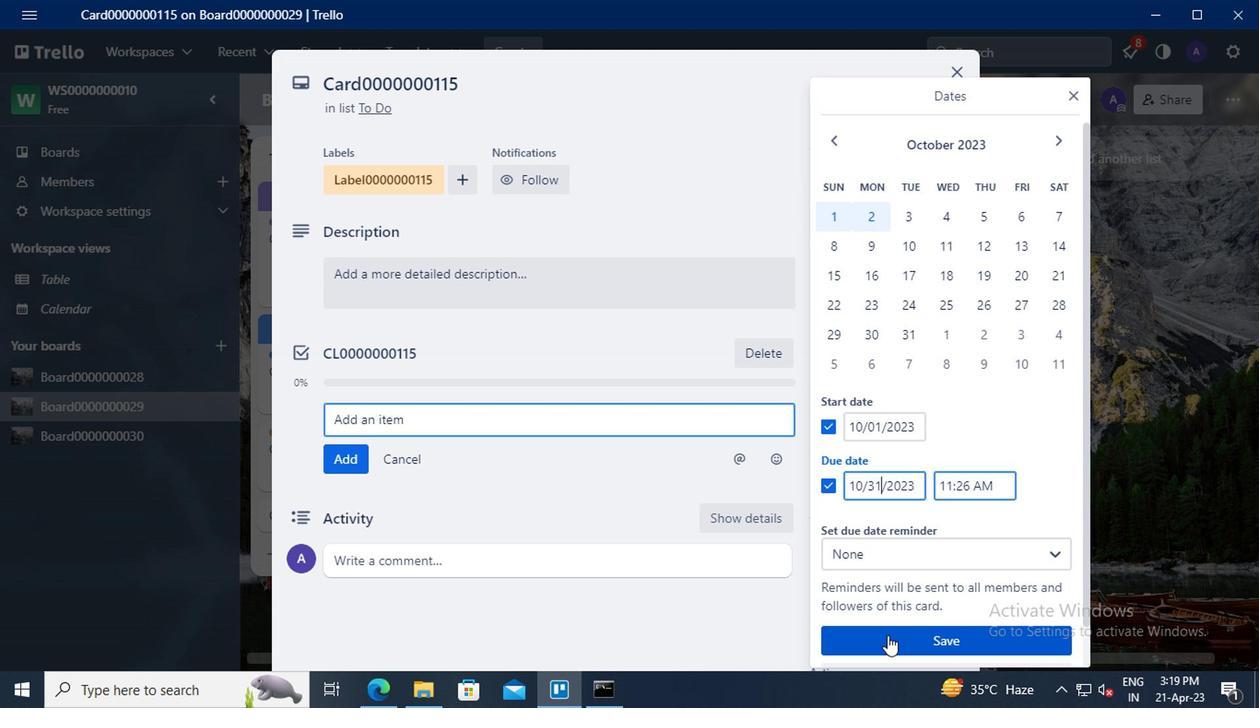 
